 Task: Search one way flight ticket for 3 adults, 3 children in premium economy from New York/islip: Long Island Macarthur Airport to Raleigh: Raleigh-durham International Airport on 8-5-2023. Choice of flights is United. Price is upto 79000. Outbound departure time preference is 11:00.
Action: Mouse moved to (337, 274)
Screenshot: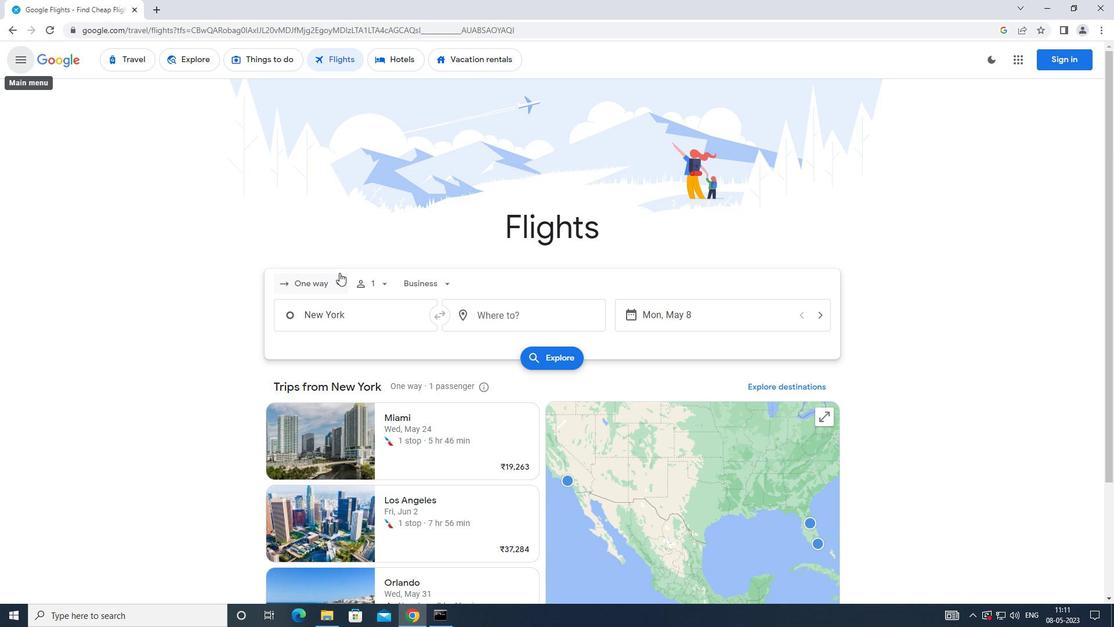 
Action: Mouse pressed left at (337, 274)
Screenshot: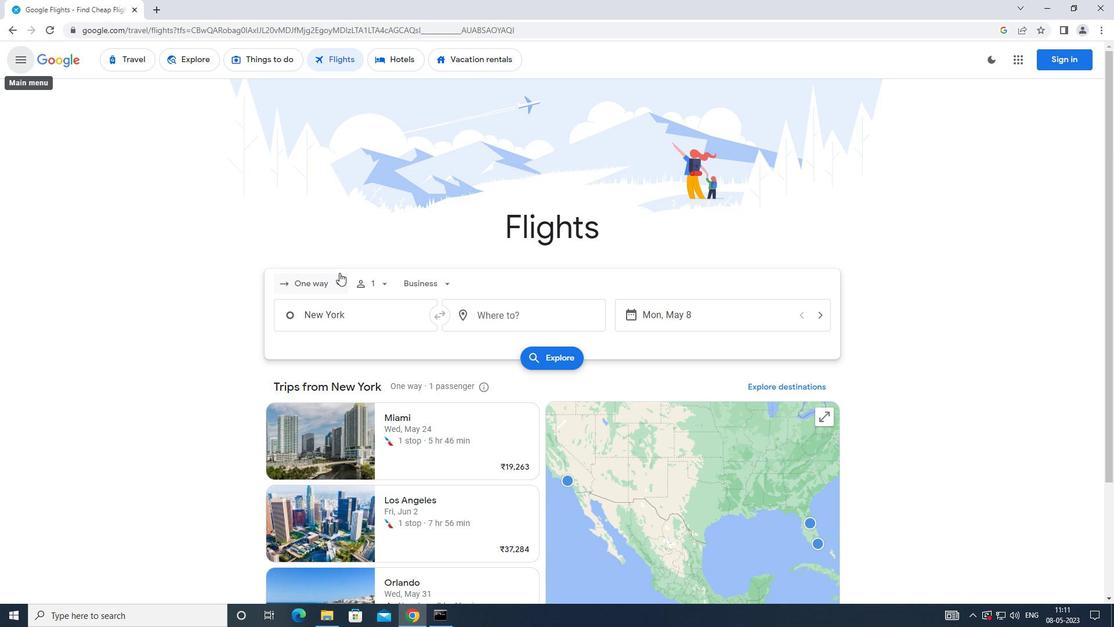 
Action: Mouse moved to (337, 336)
Screenshot: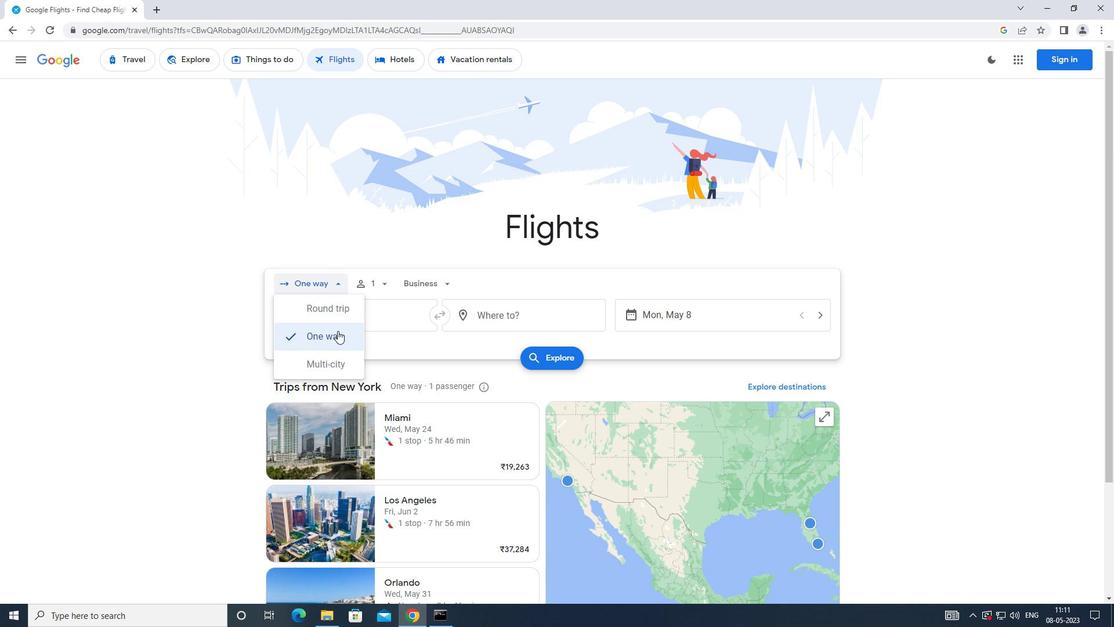 
Action: Mouse pressed left at (337, 336)
Screenshot: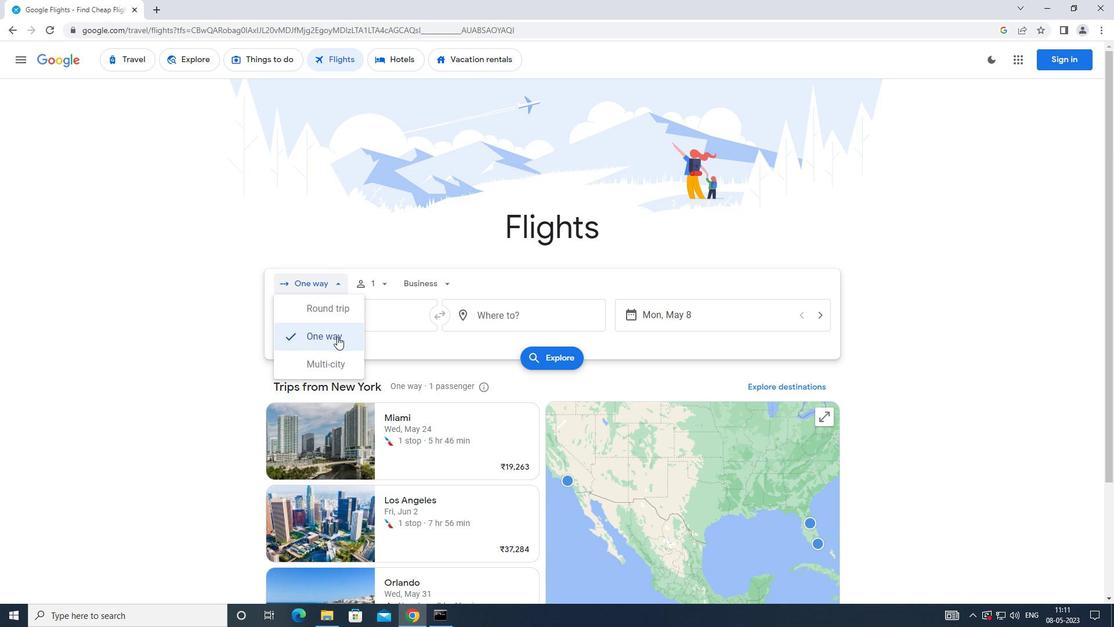 
Action: Mouse moved to (387, 279)
Screenshot: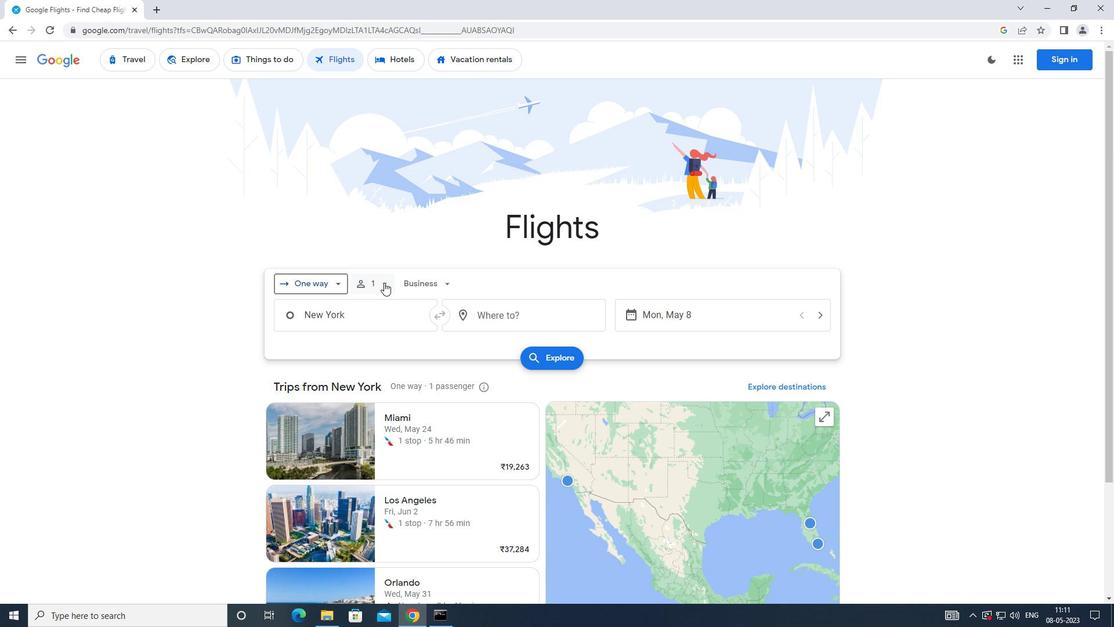 
Action: Mouse pressed left at (387, 279)
Screenshot: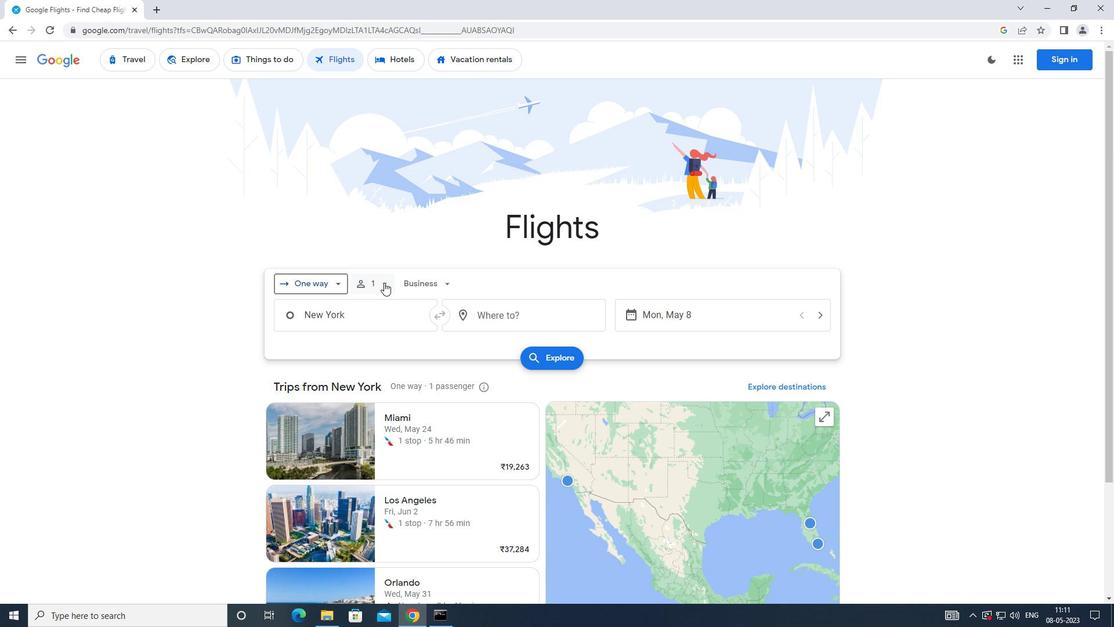 
Action: Mouse moved to (469, 317)
Screenshot: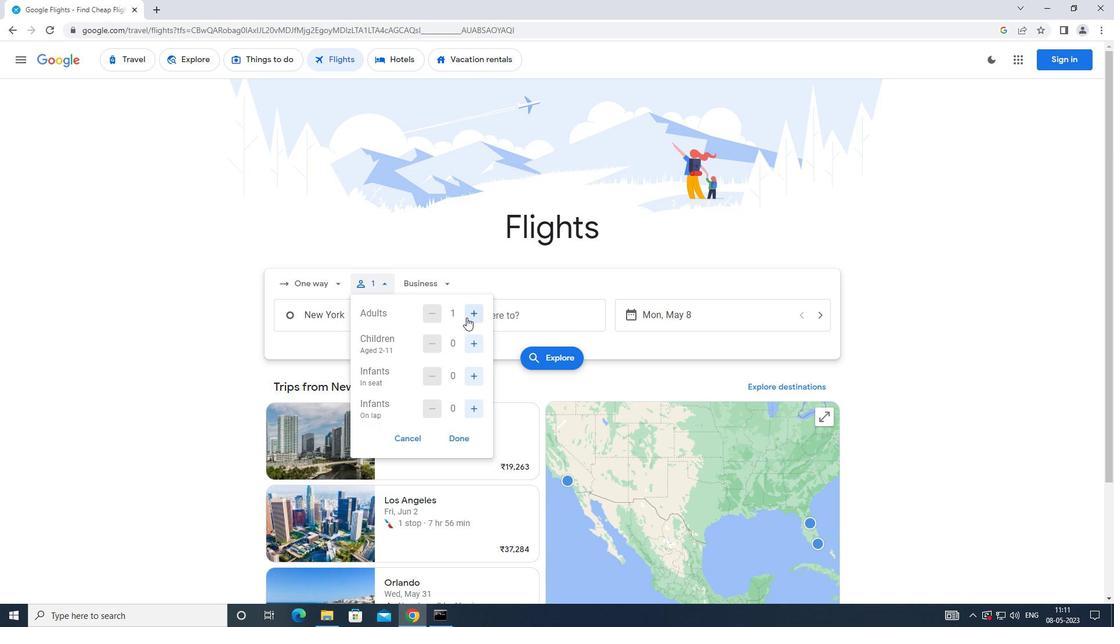 
Action: Mouse pressed left at (469, 317)
Screenshot: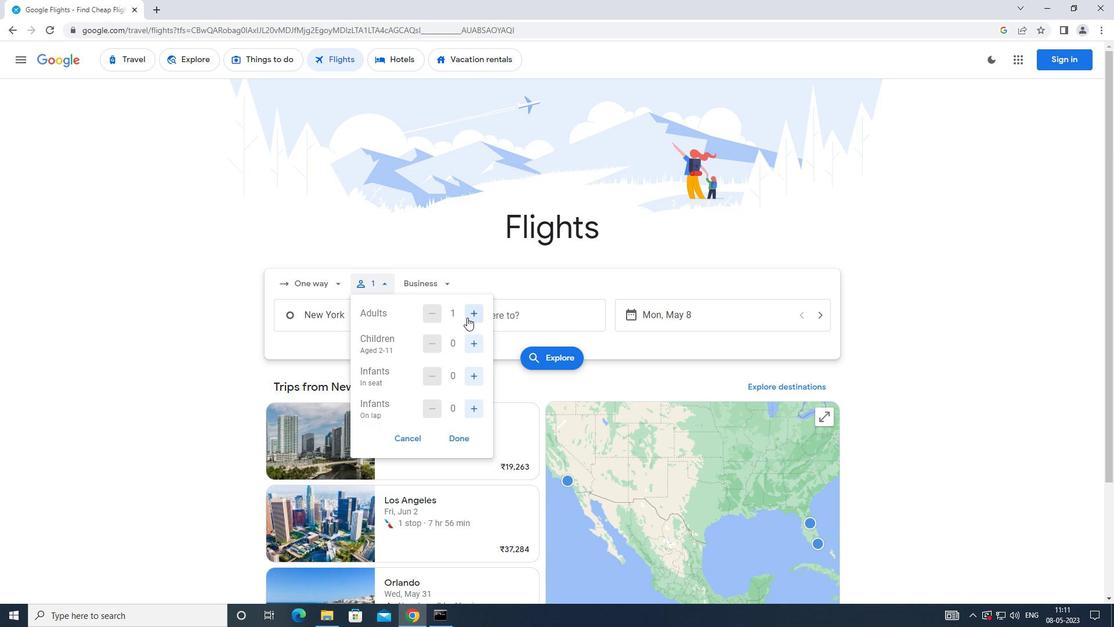
Action: Mouse moved to (469, 317)
Screenshot: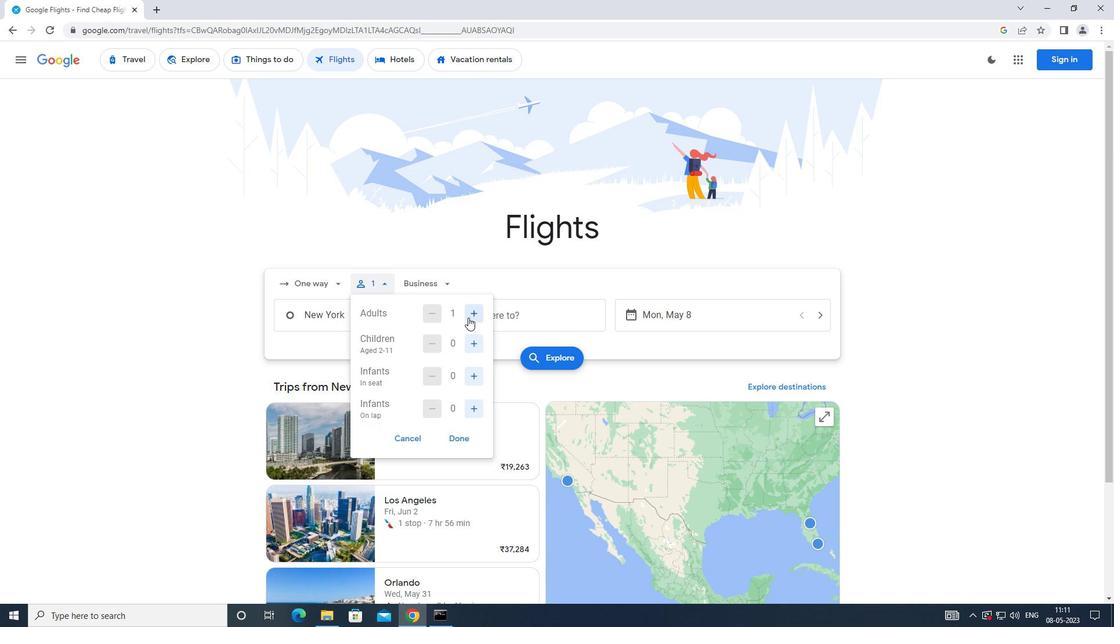 
Action: Mouse pressed left at (469, 317)
Screenshot: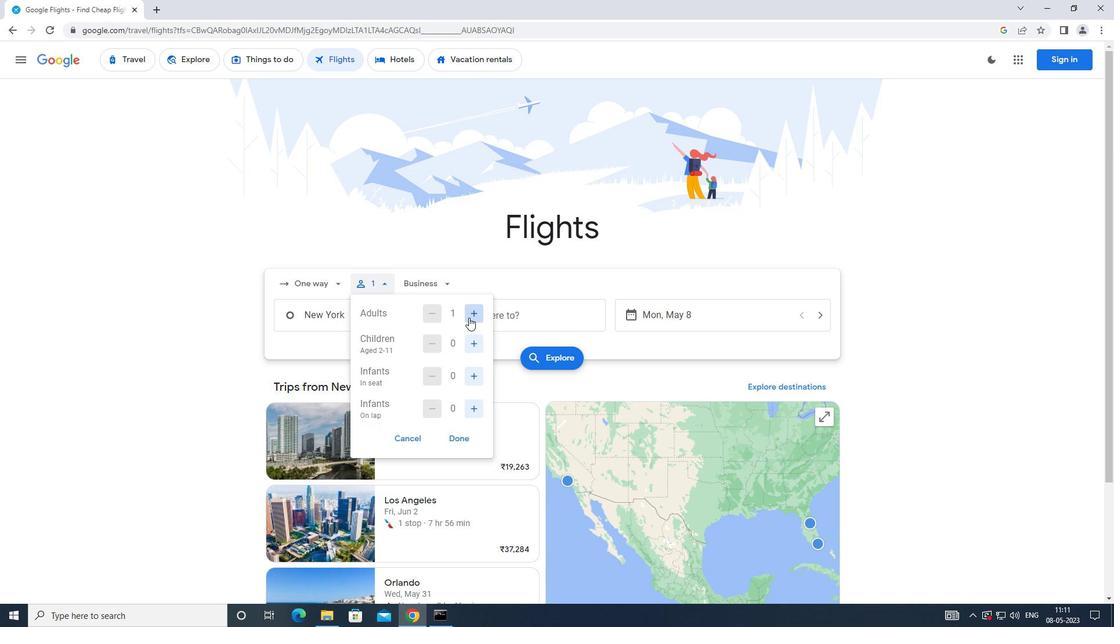 
Action: Mouse moved to (473, 337)
Screenshot: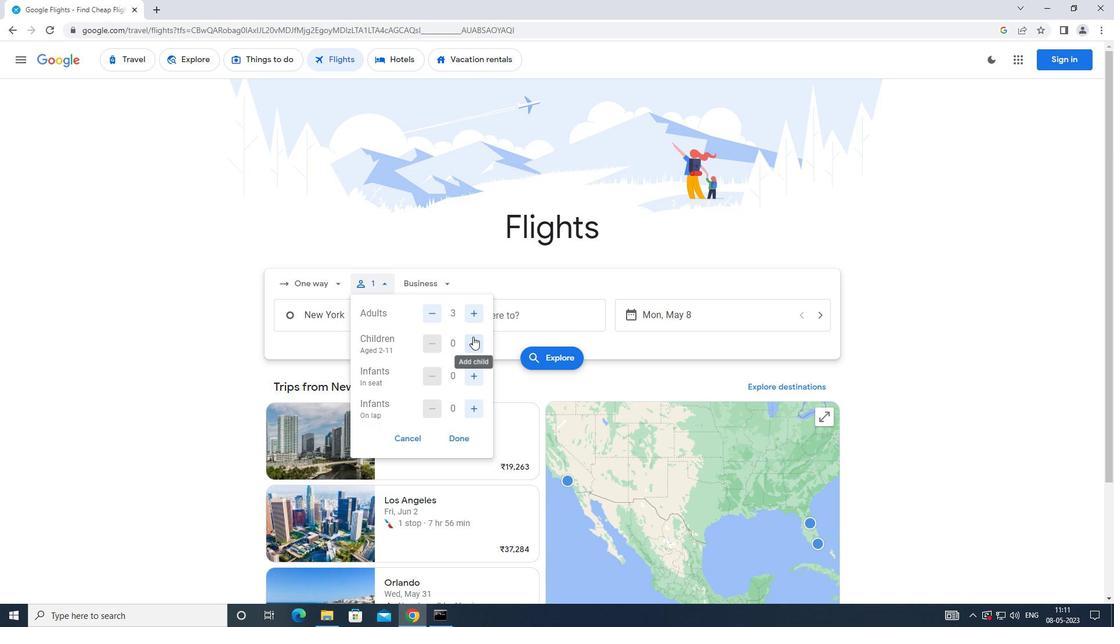 
Action: Mouse pressed left at (473, 337)
Screenshot: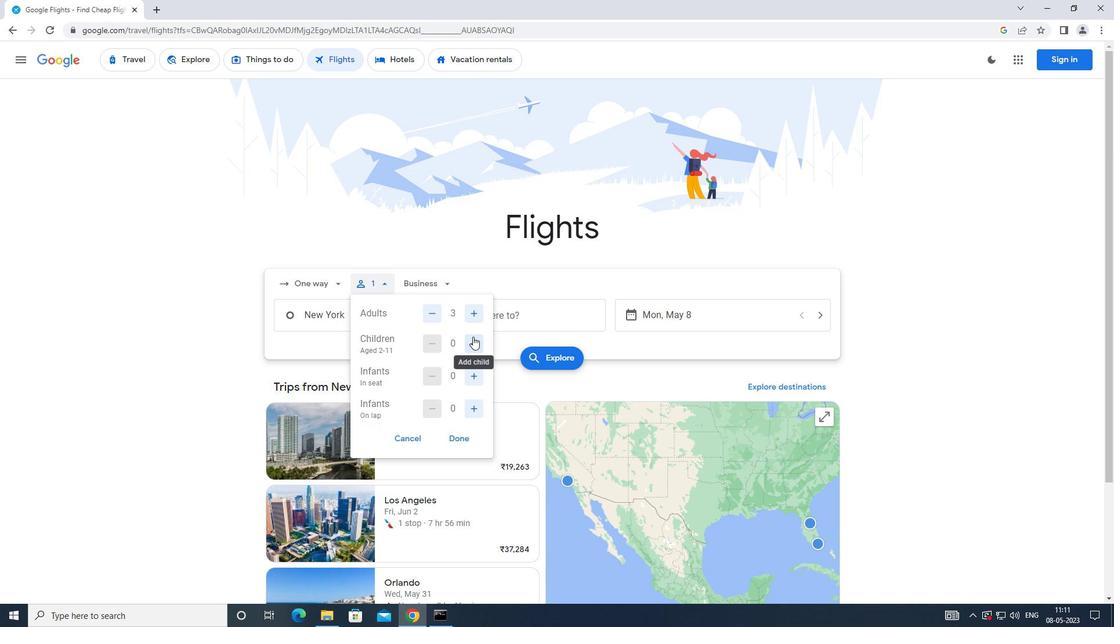 
Action: Mouse moved to (474, 337)
Screenshot: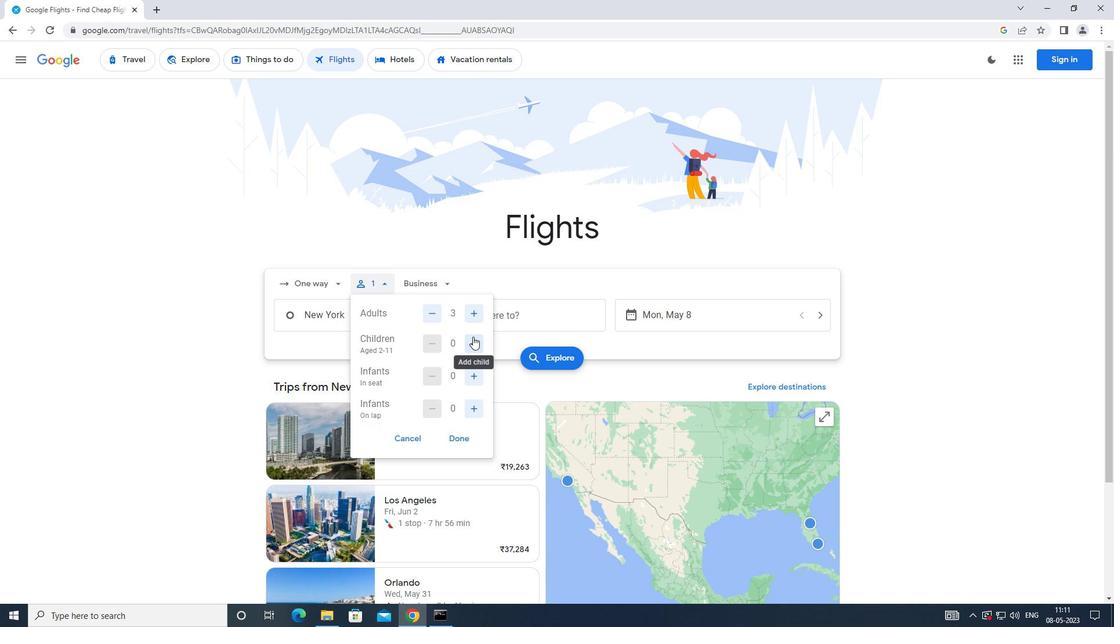 
Action: Mouse pressed left at (474, 337)
Screenshot: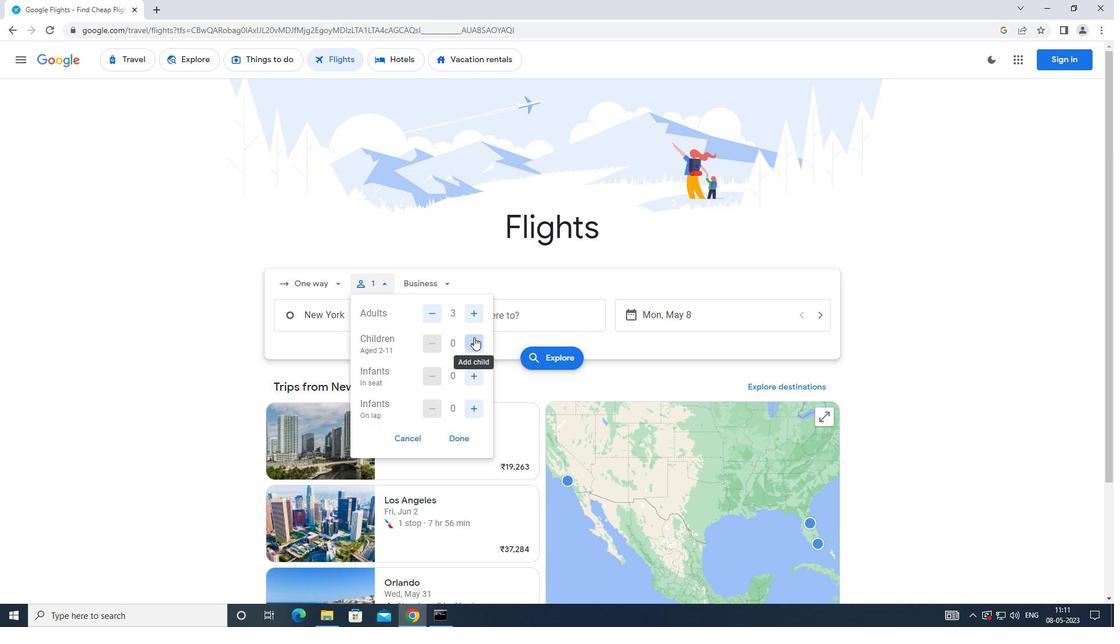 
Action: Mouse pressed left at (474, 337)
Screenshot: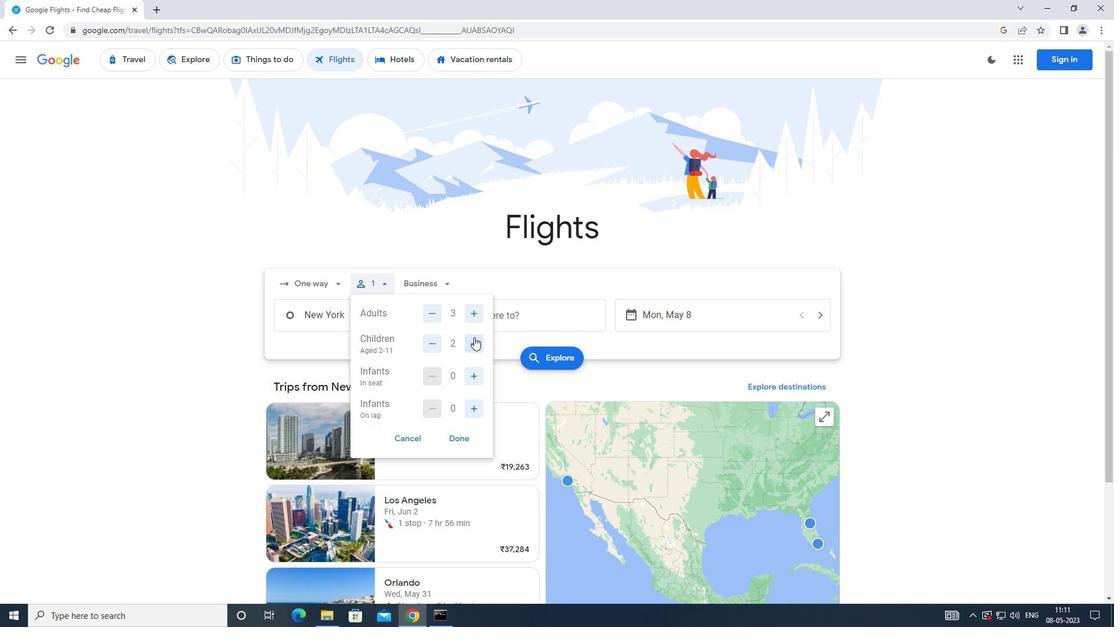
Action: Mouse moved to (457, 435)
Screenshot: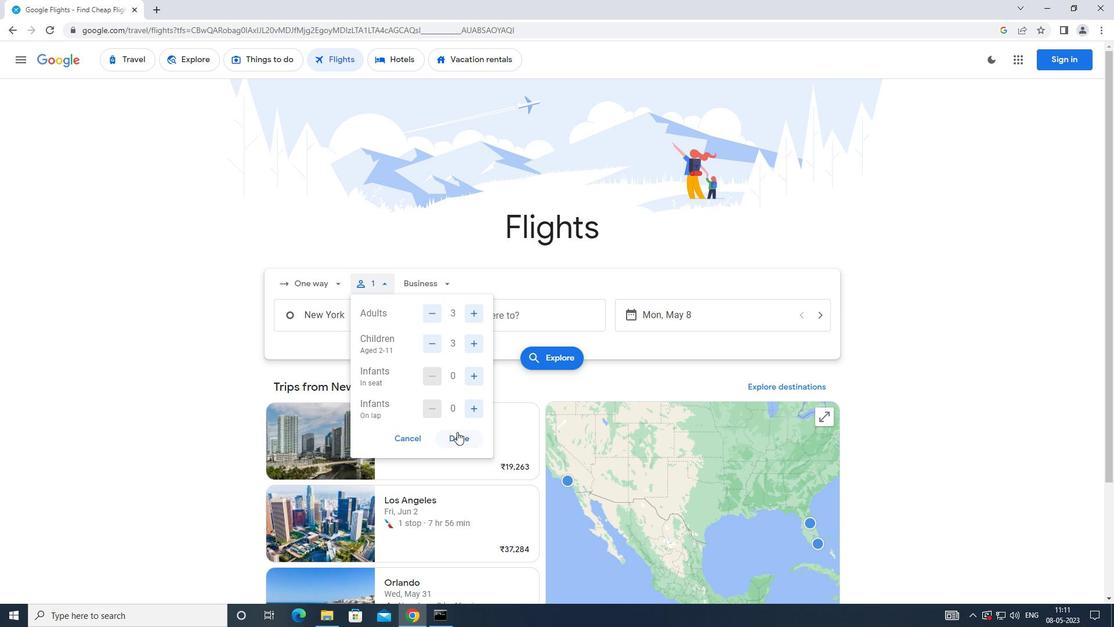 
Action: Mouse pressed left at (457, 435)
Screenshot: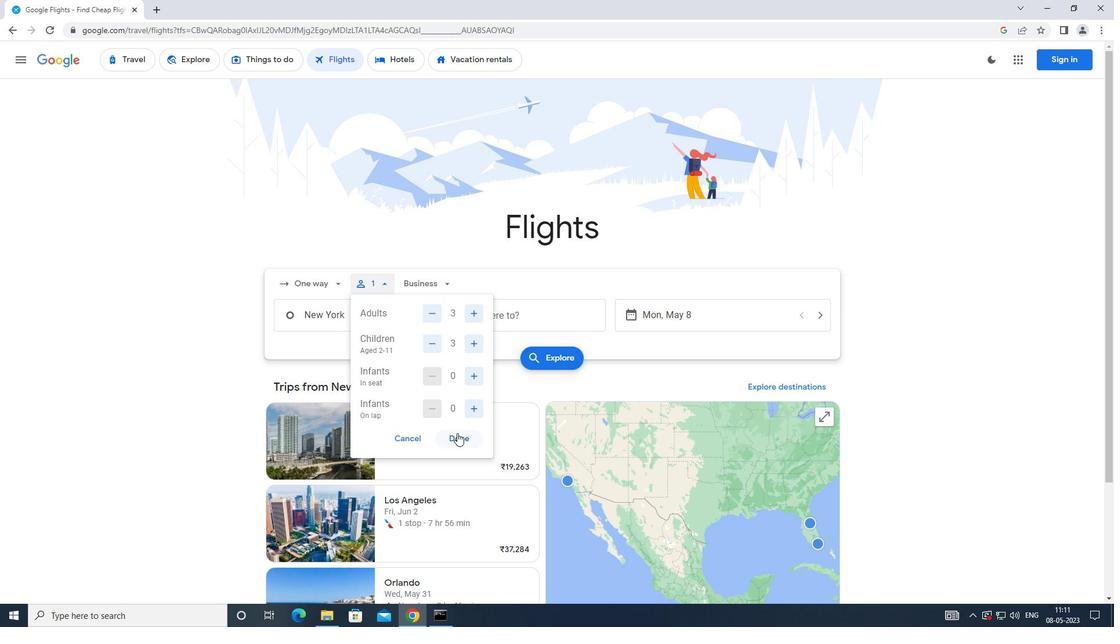 
Action: Mouse moved to (421, 286)
Screenshot: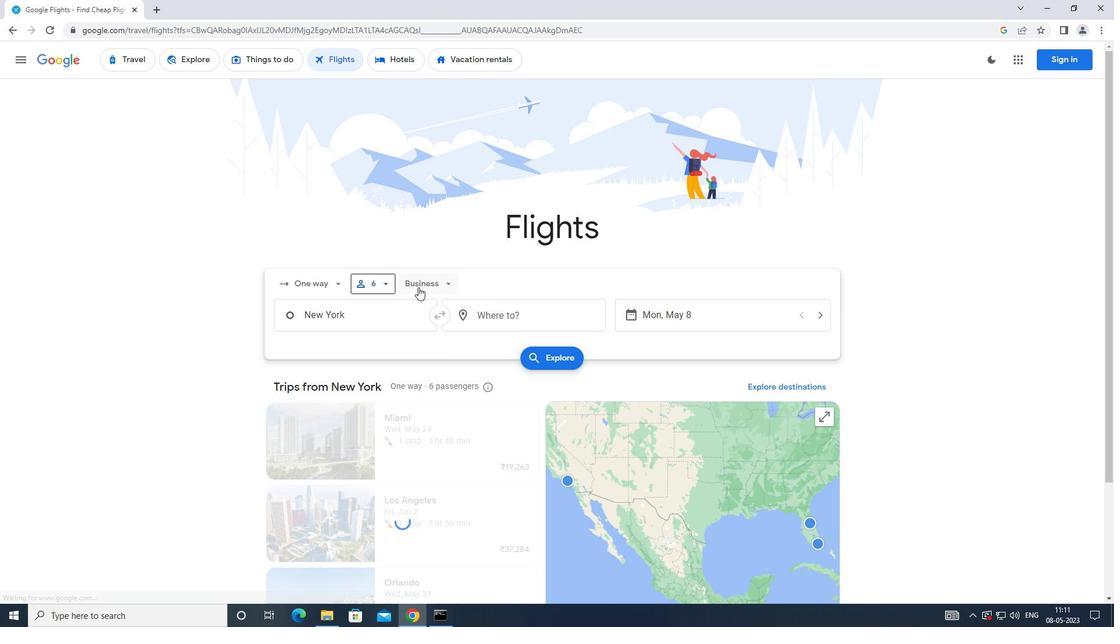 
Action: Mouse pressed left at (421, 286)
Screenshot: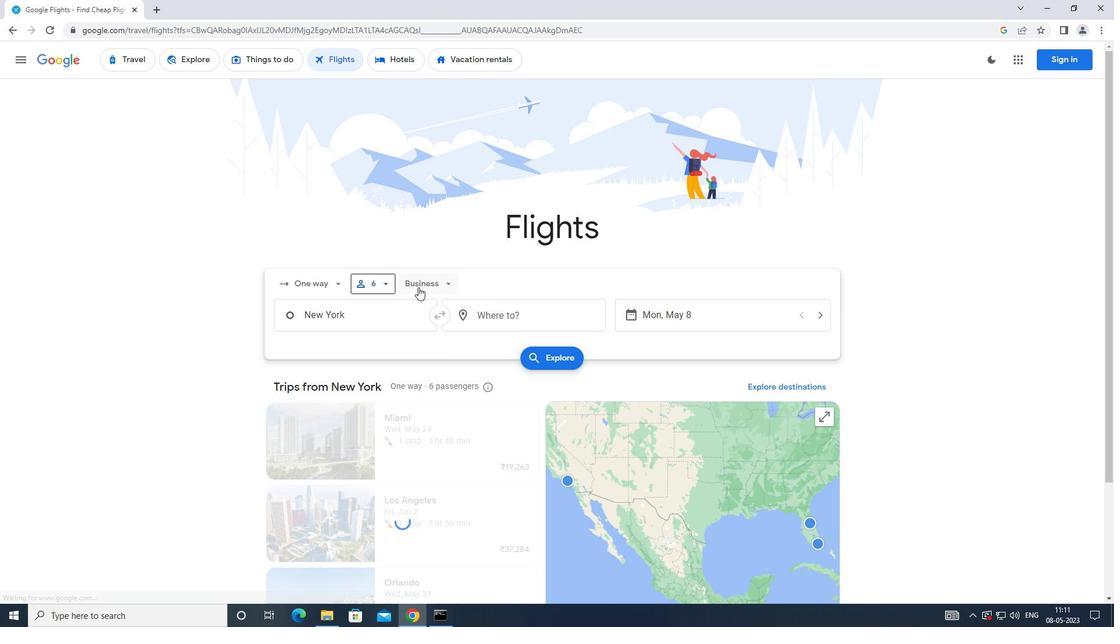 
Action: Mouse moved to (441, 342)
Screenshot: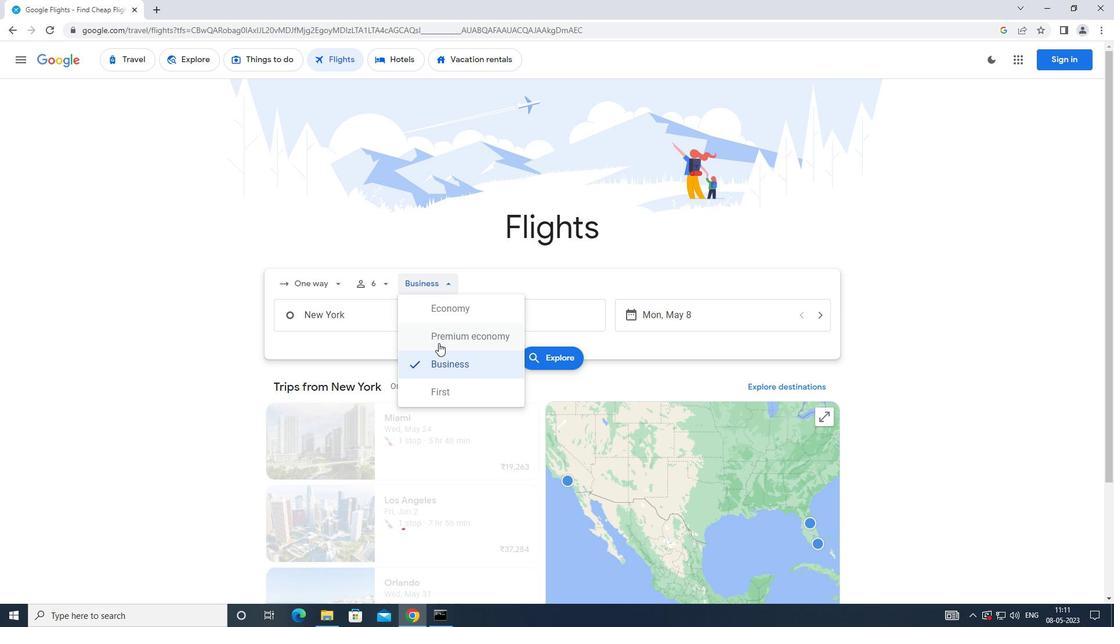 
Action: Mouse pressed left at (441, 342)
Screenshot: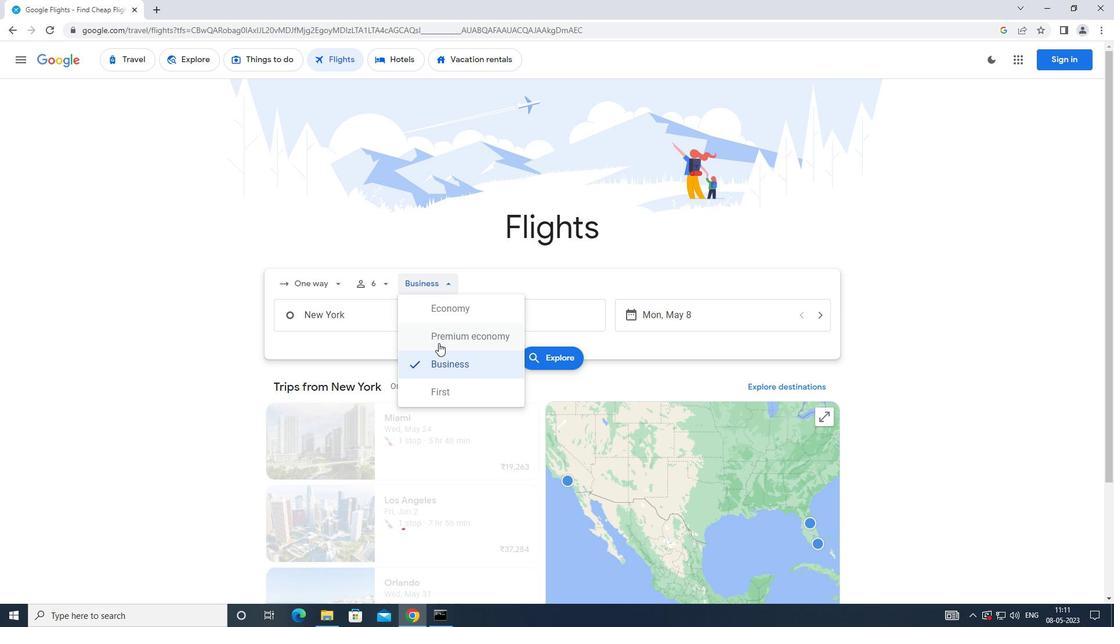 
Action: Mouse moved to (375, 314)
Screenshot: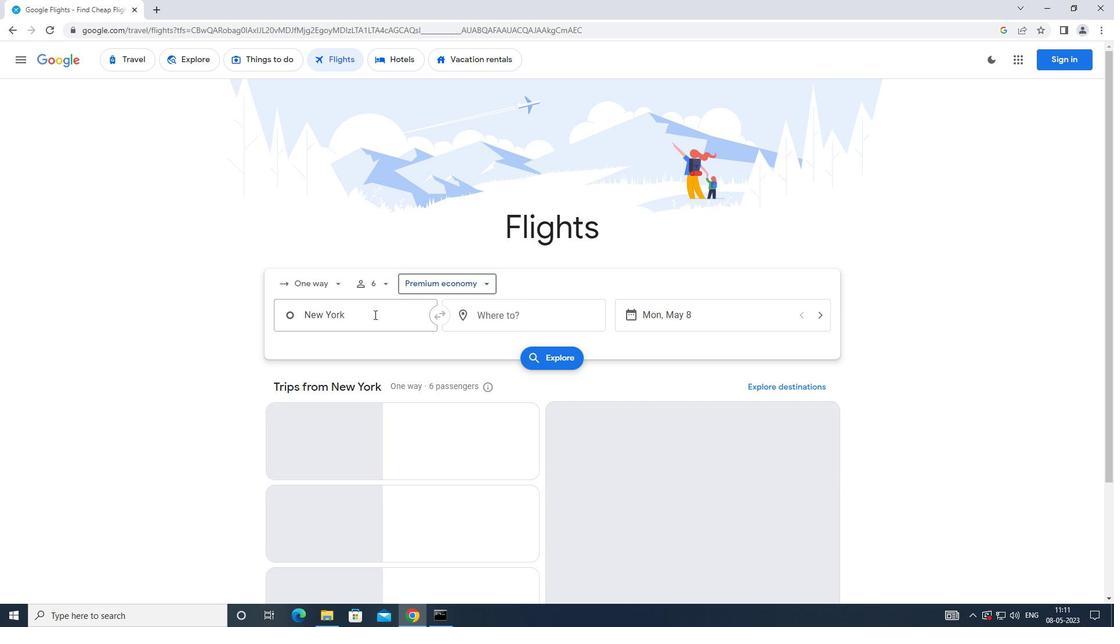 
Action: Mouse pressed left at (375, 314)
Screenshot: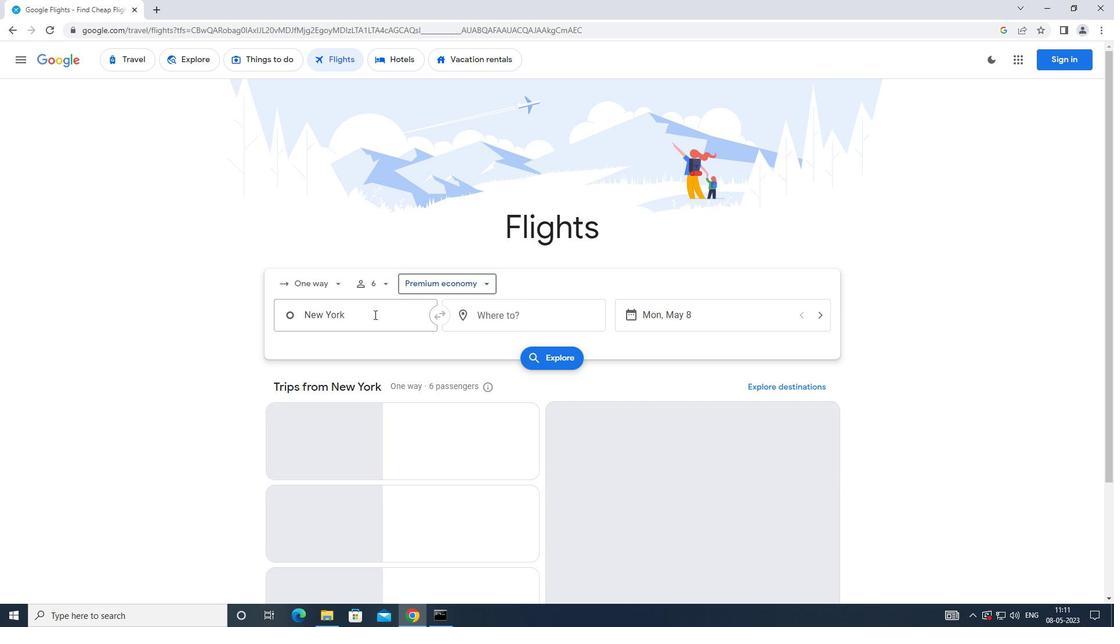 
Action: Mouse moved to (380, 311)
Screenshot: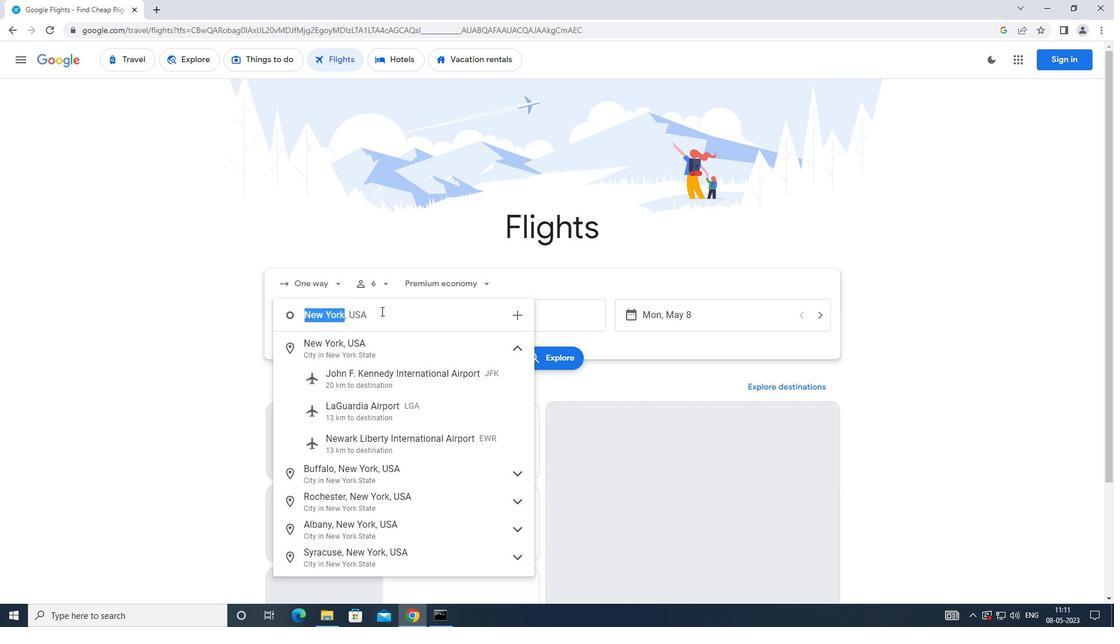 
Action: Key pressed <Key.caps_lock>l<Key.caps_lock>ong<Key.space><Key.caps_lock>i<Key.caps_lock>sland
Screenshot: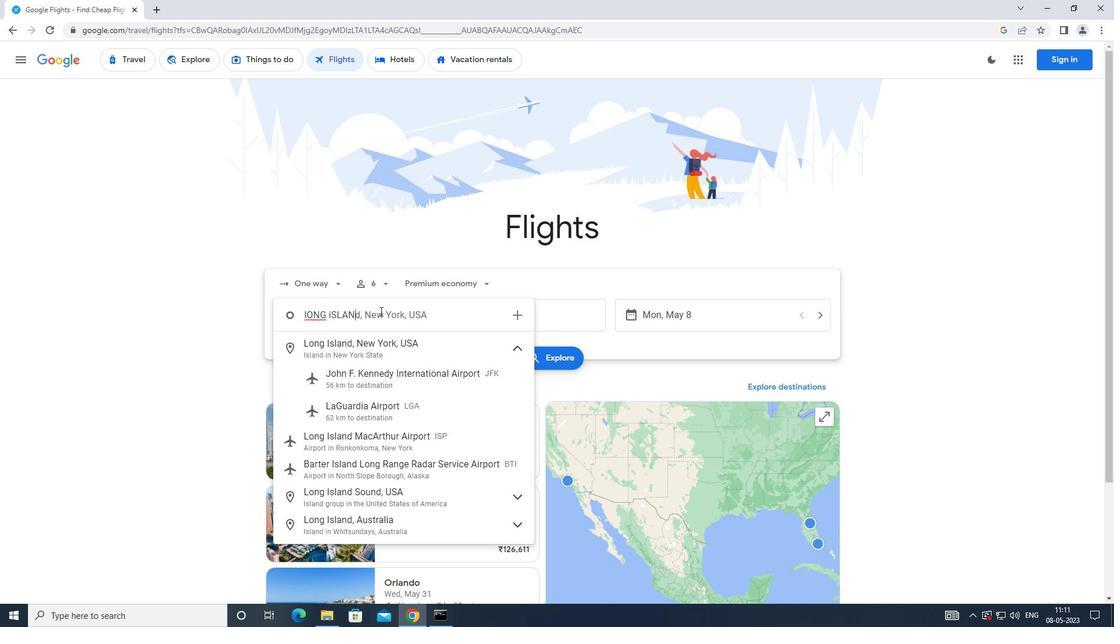 
Action: Mouse moved to (372, 346)
Screenshot: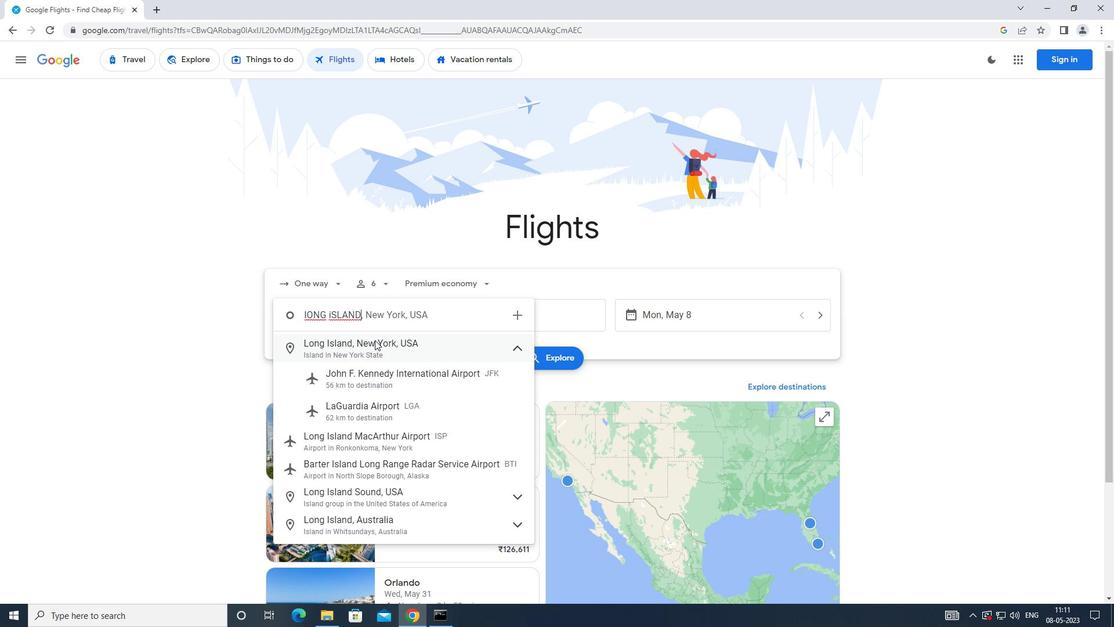 
Action: Mouse pressed left at (372, 346)
Screenshot: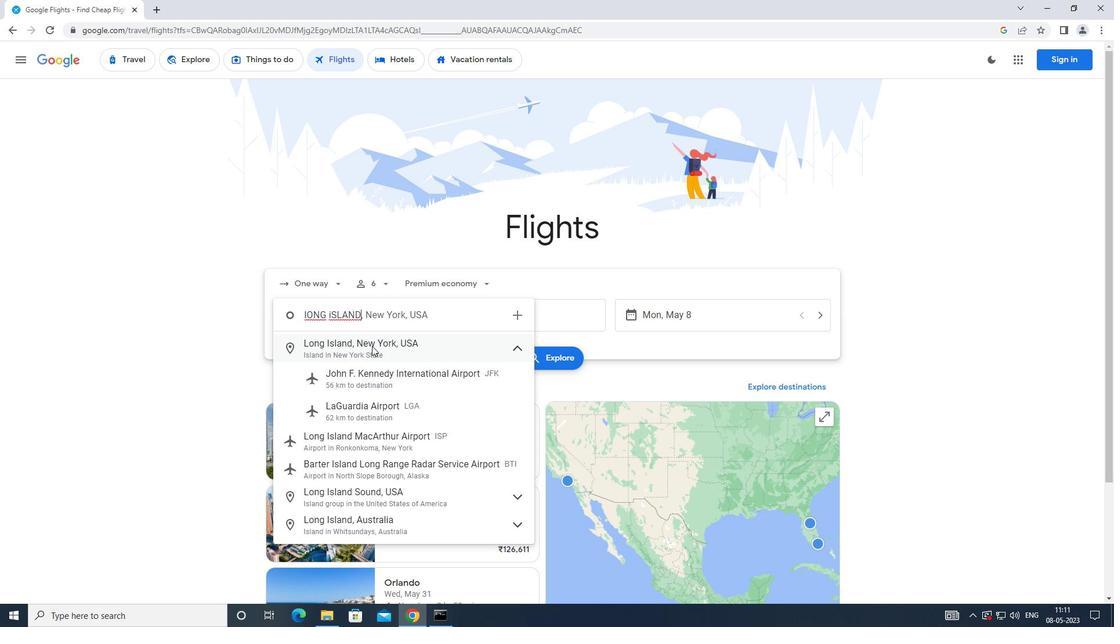 
Action: Mouse moved to (493, 322)
Screenshot: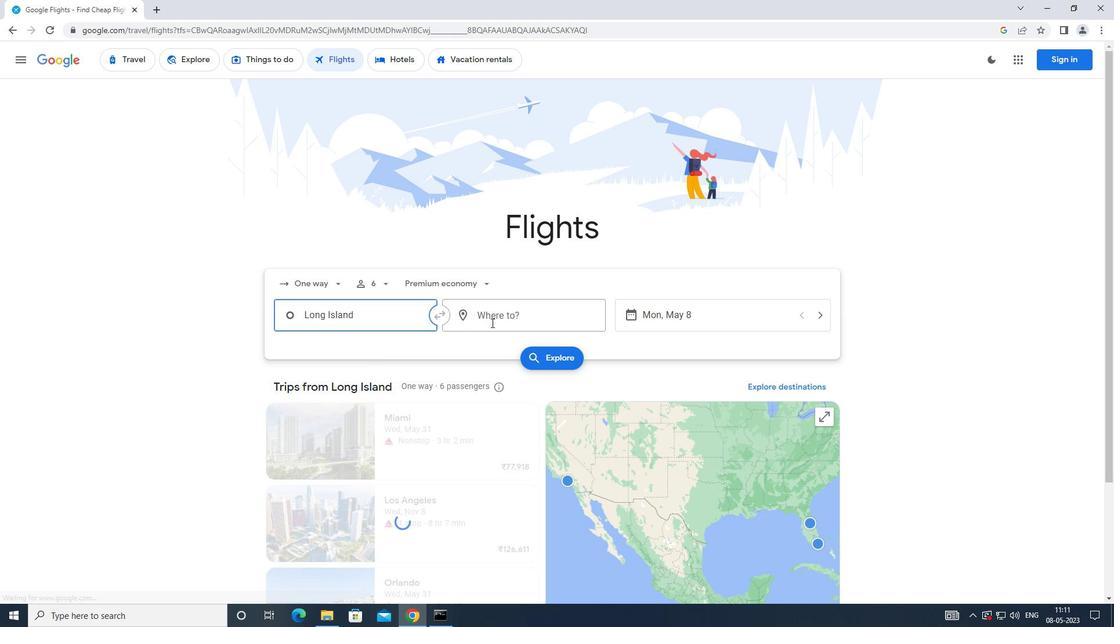
Action: Mouse pressed left at (493, 322)
Screenshot: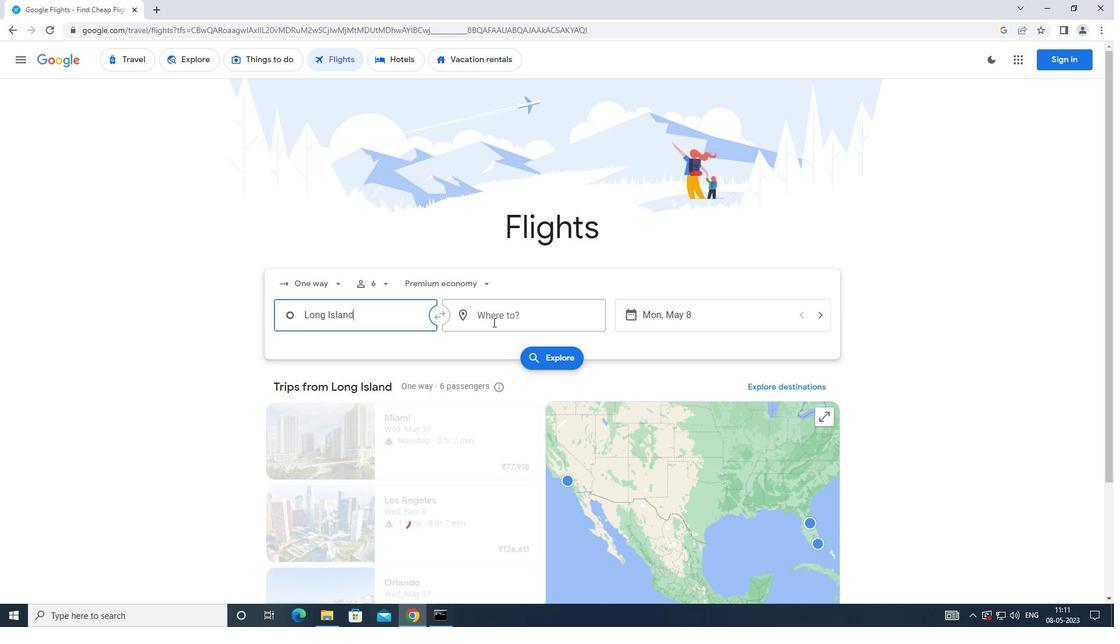 
Action: Key pressed <Key.caps_lock>r<Key.caps_lock>aleigh
Screenshot: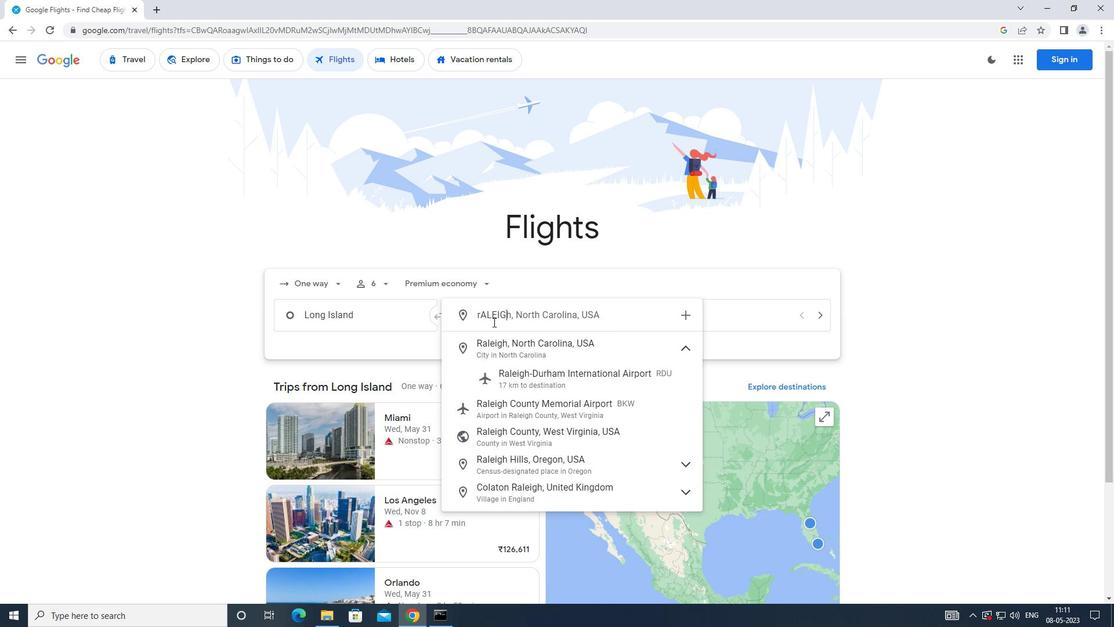
Action: Mouse moved to (516, 375)
Screenshot: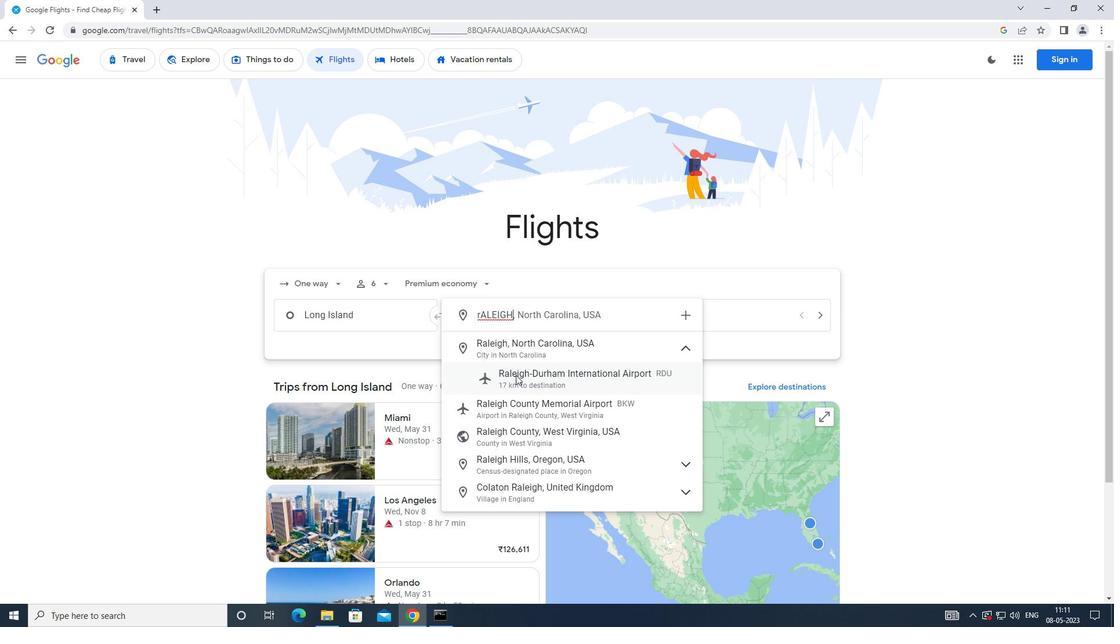 
Action: Mouse pressed left at (516, 375)
Screenshot: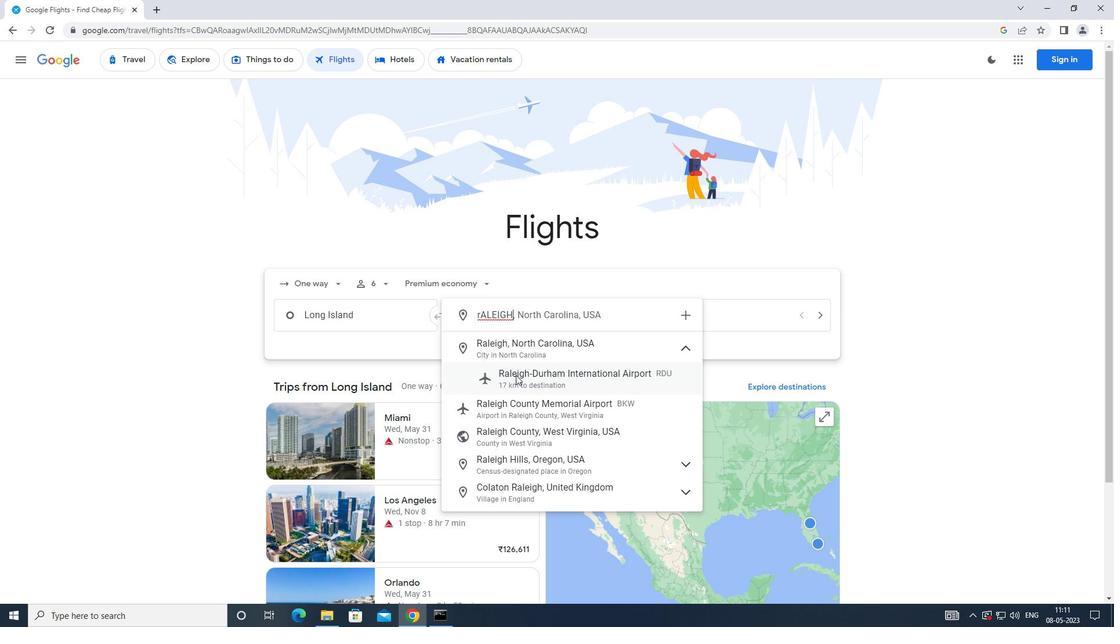 
Action: Mouse moved to (712, 322)
Screenshot: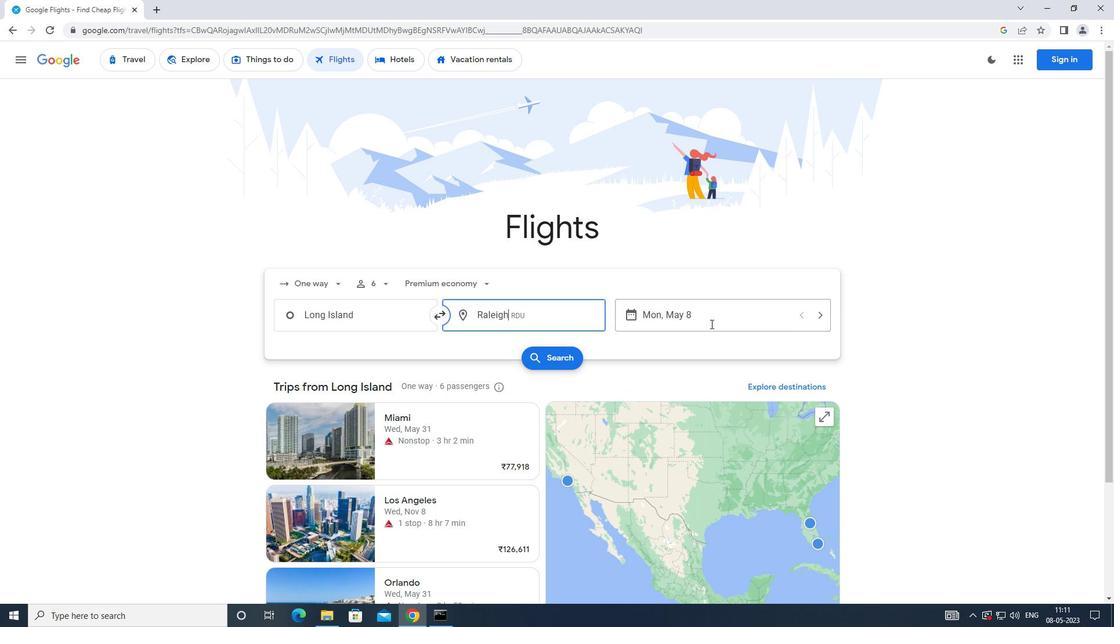 
Action: Mouse pressed left at (712, 322)
Screenshot: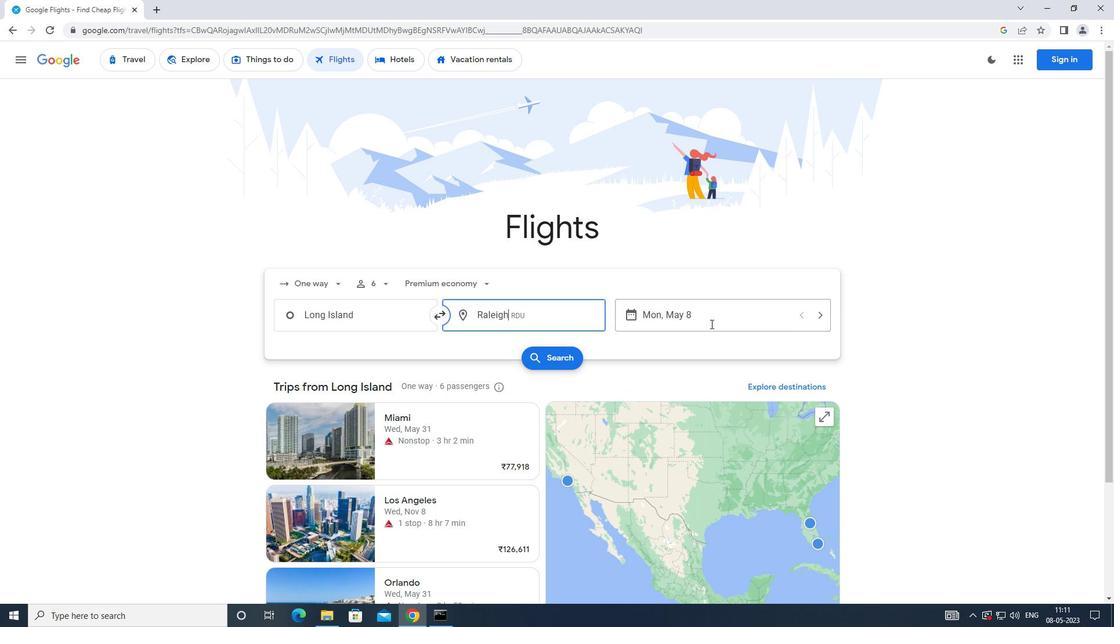 
Action: Mouse moved to (450, 419)
Screenshot: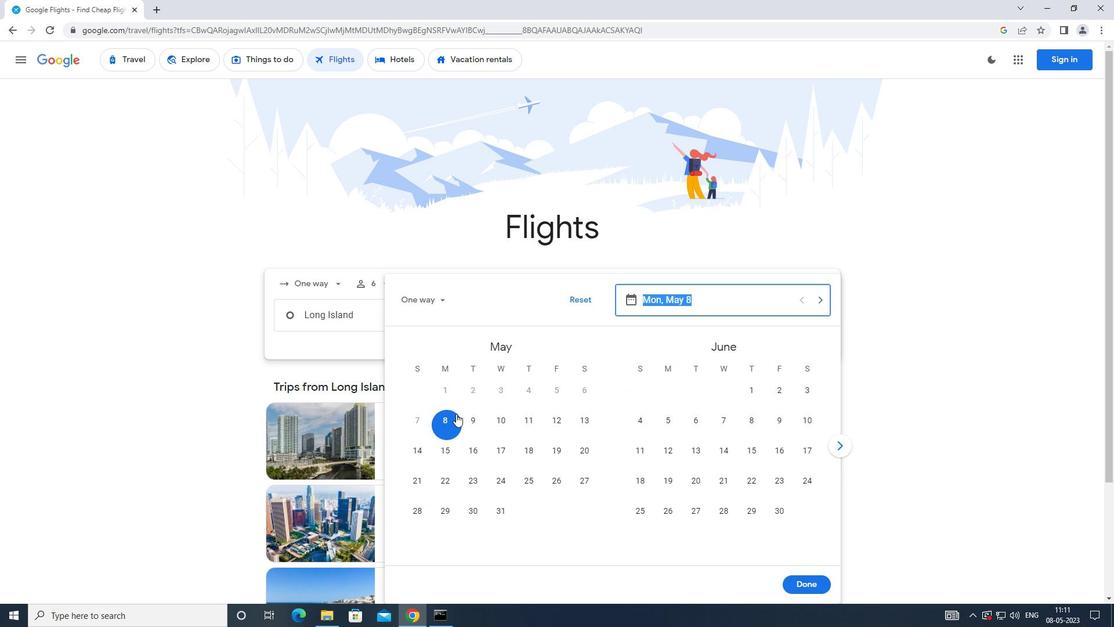 
Action: Mouse pressed left at (450, 419)
Screenshot: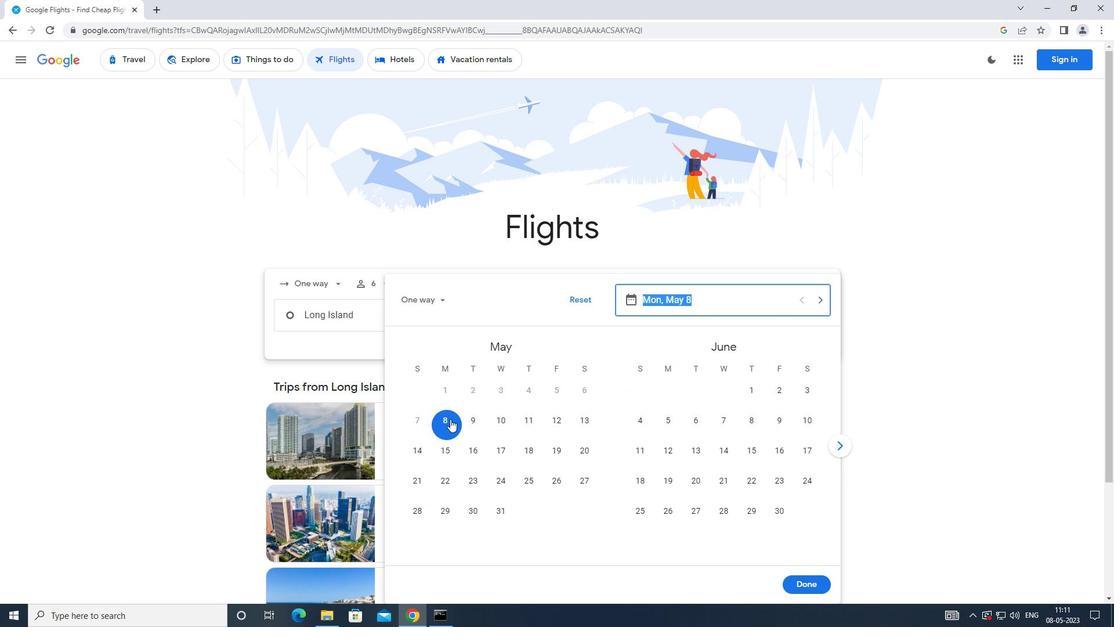 
Action: Mouse moved to (804, 589)
Screenshot: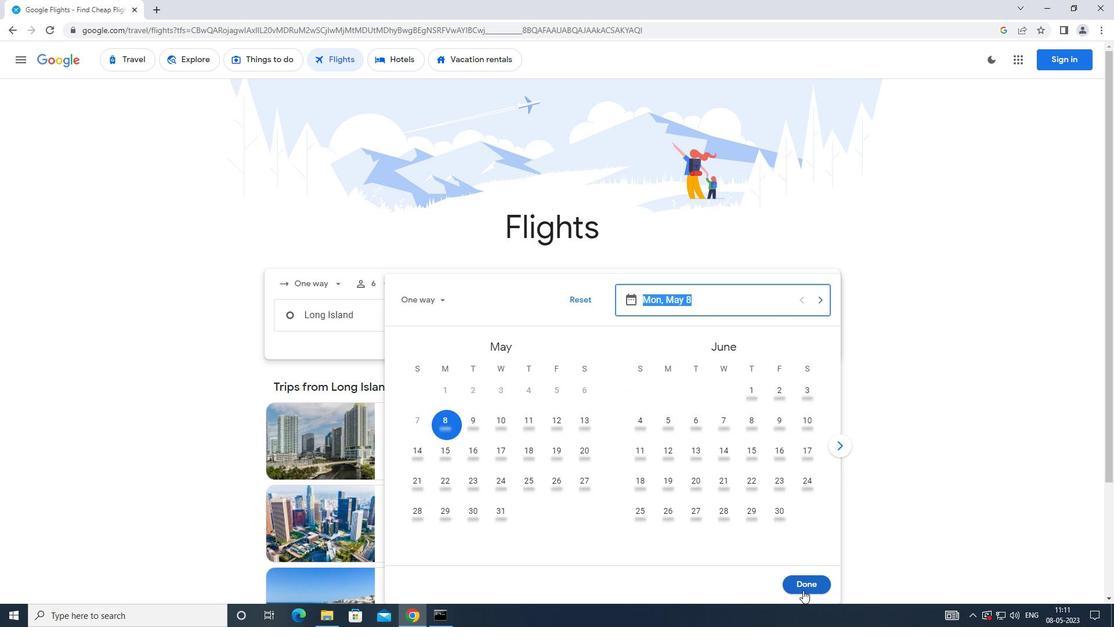 
Action: Mouse pressed left at (804, 589)
Screenshot: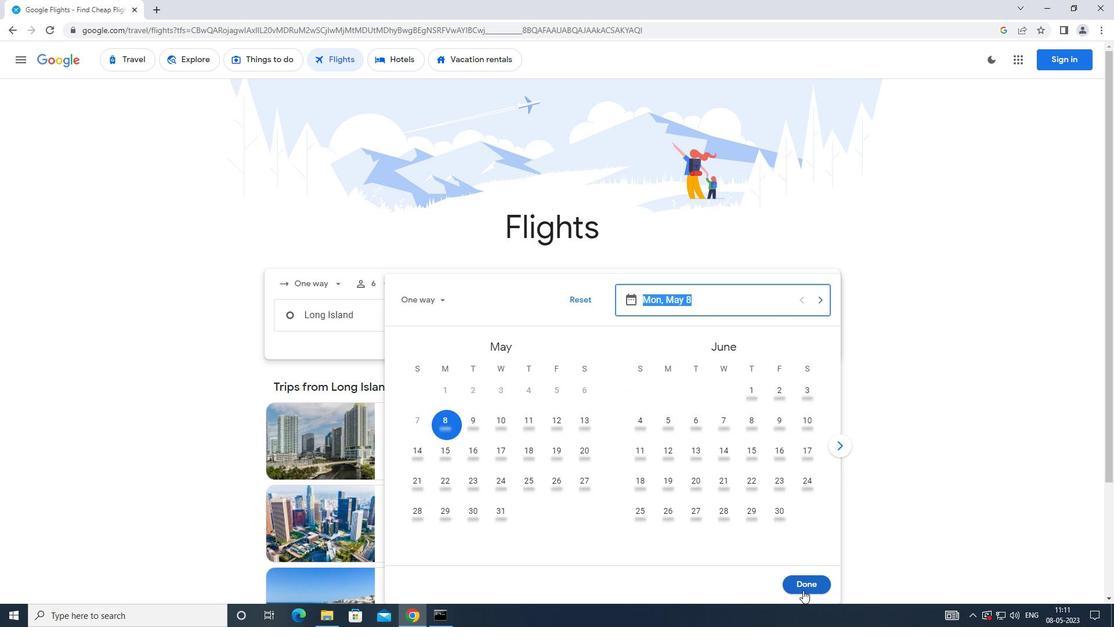 
Action: Mouse moved to (561, 368)
Screenshot: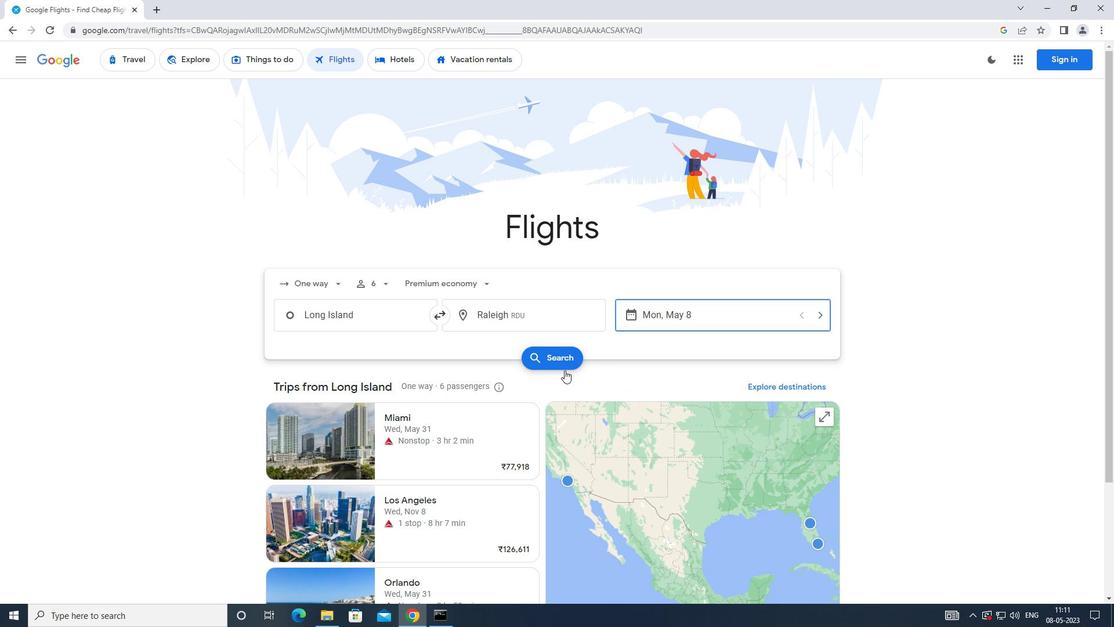 
Action: Mouse pressed left at (561, 368)
Screenshot: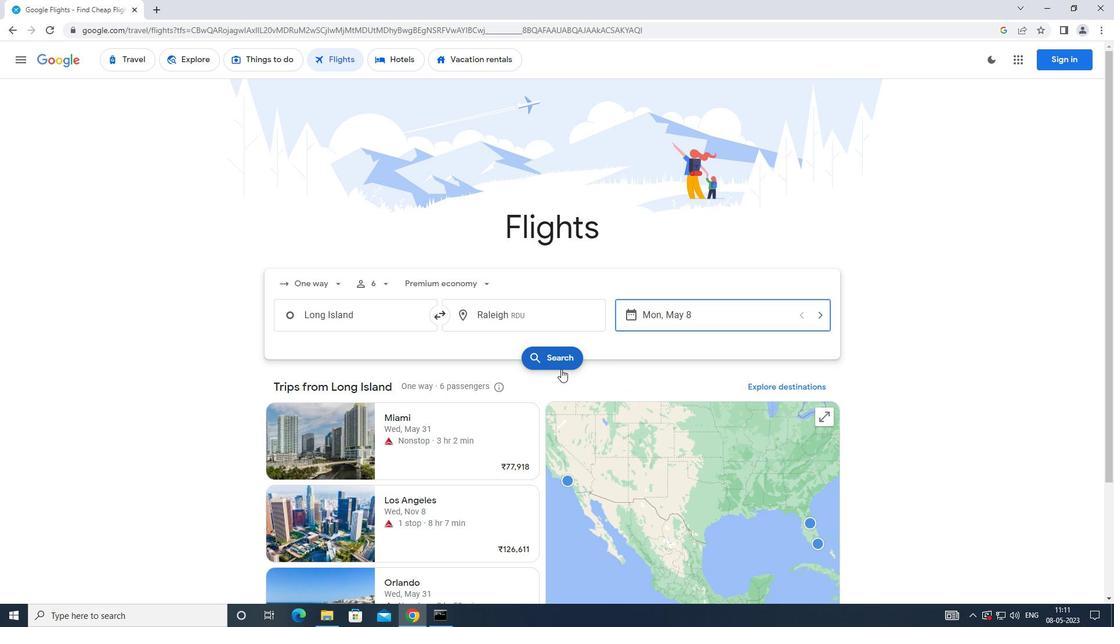 
Action: Mouse moved to (289, 167)
Screenshot: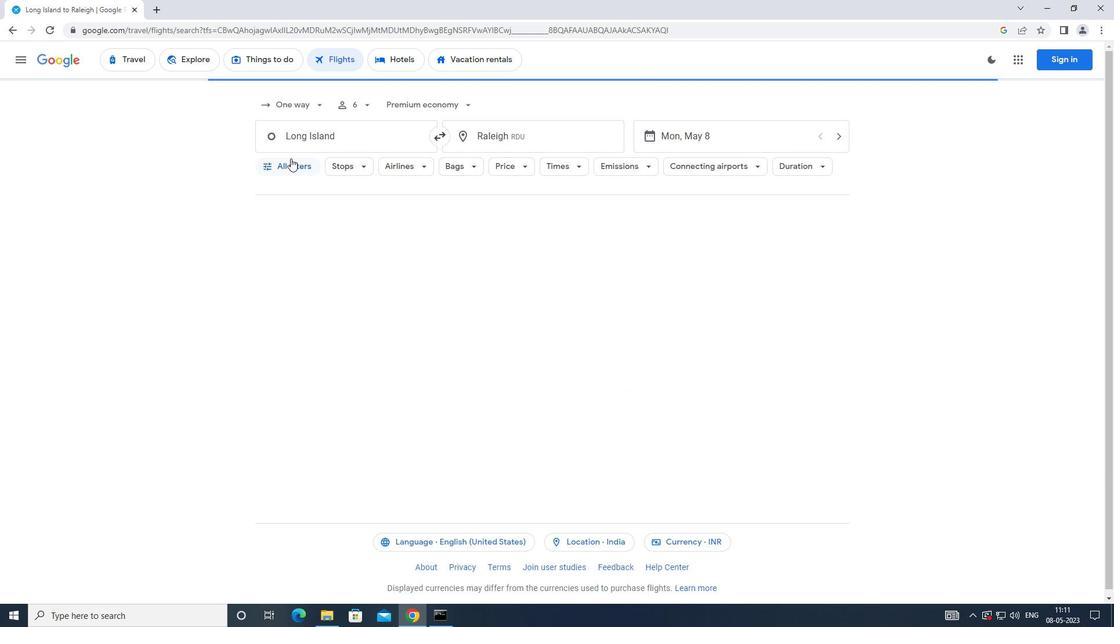 
Action: Mouse pressed left at (289, 167)
Screenshot: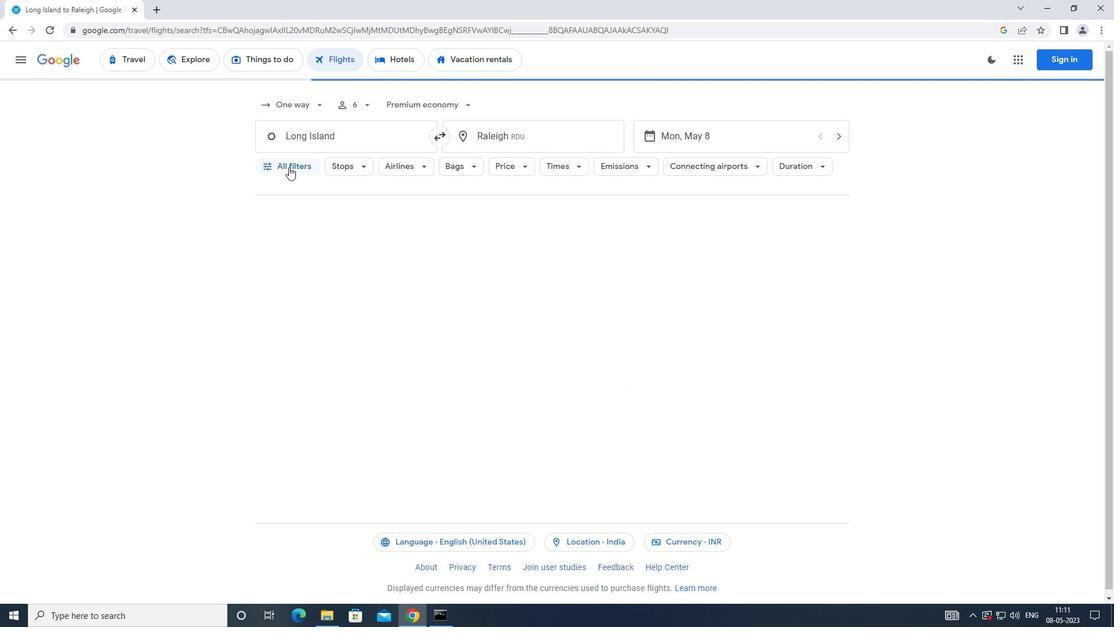 
Action: Mouse moved to (431, 415)
Screenshot: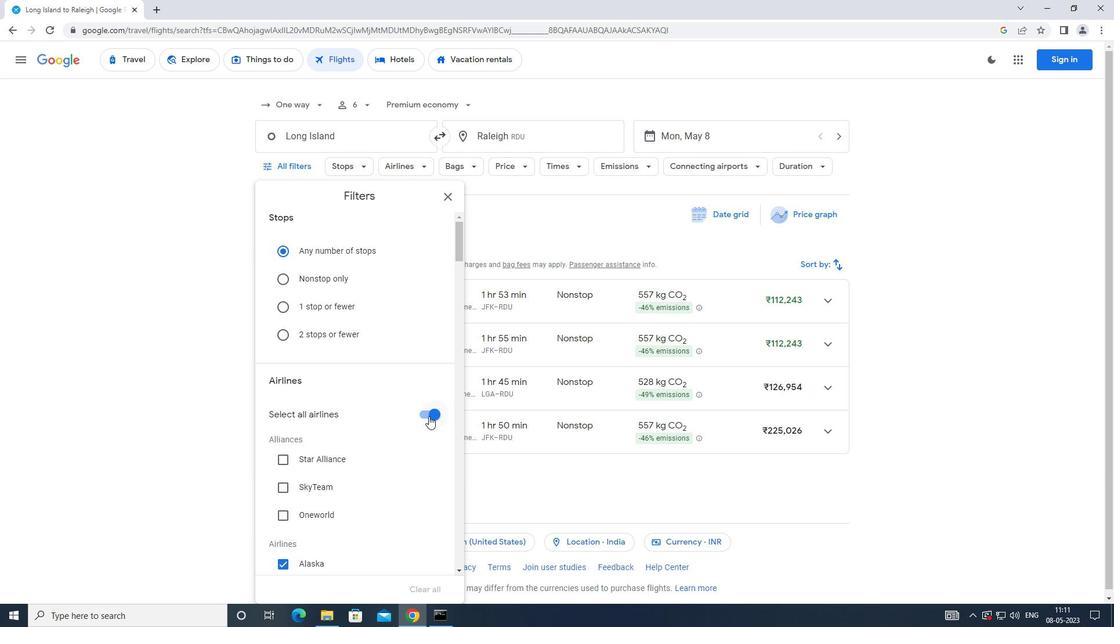 
Action: Mouse pressed left at (431, 415)
Screenshot: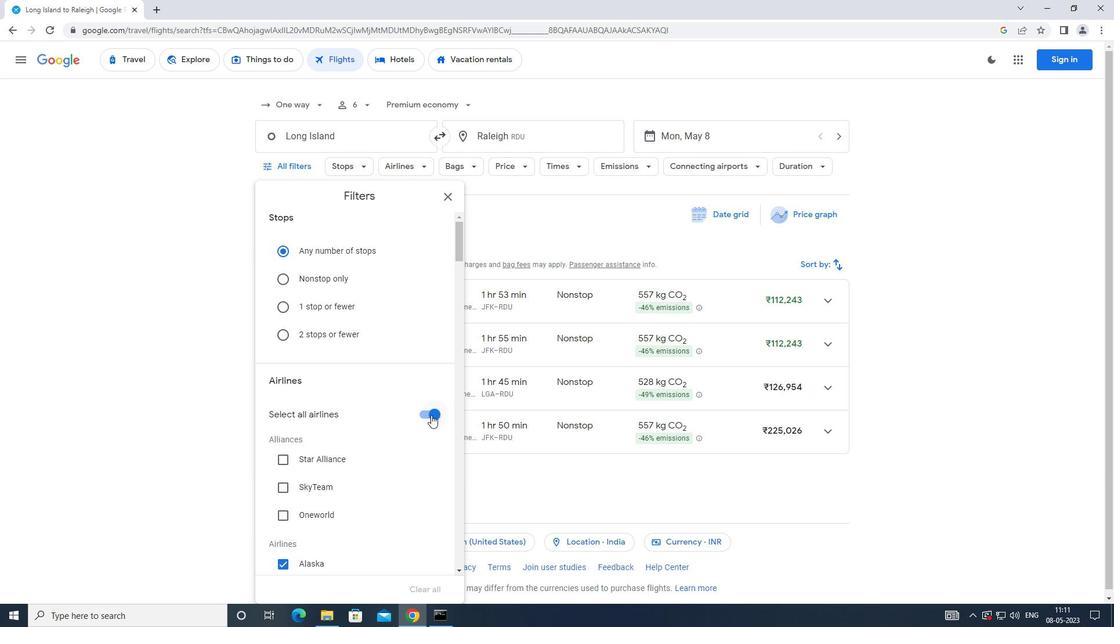 
Action: Mouse moved to (416, 420)
Screenshot: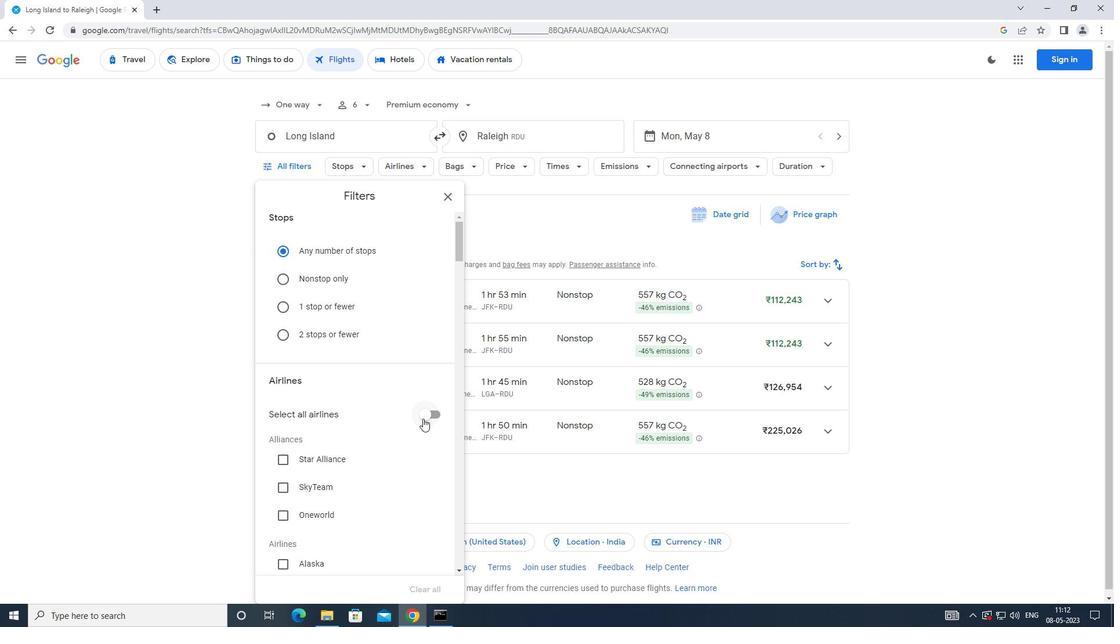 
Action: Mouse scrolled (416, 420) with delta (0, 0)
Screenshot: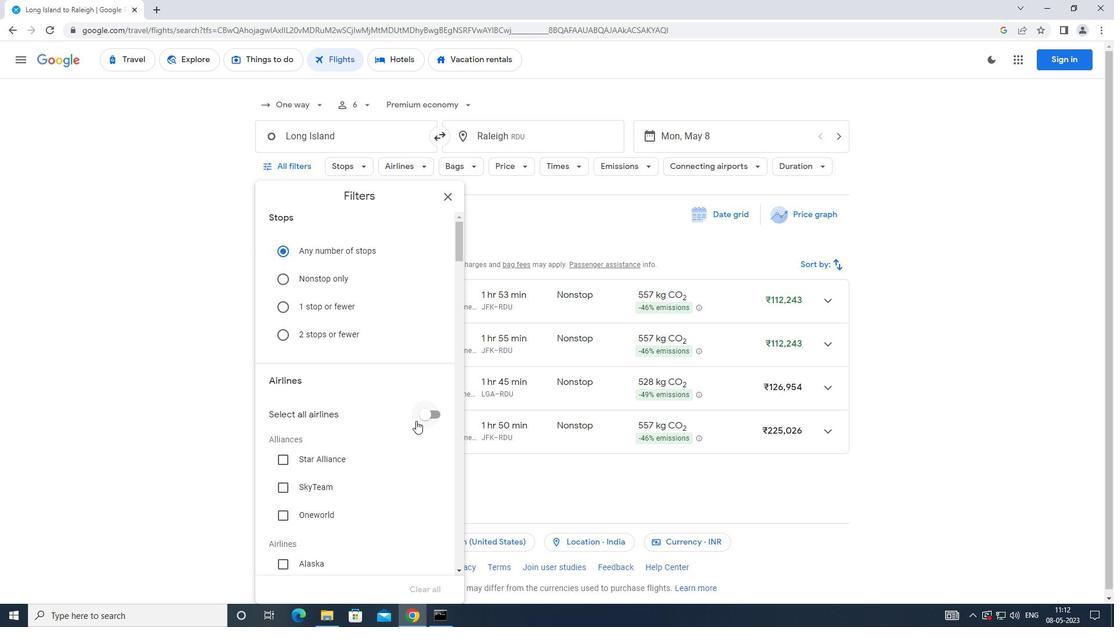 
Action: Mouse scrolled (416, 420) with delta (0, 0)
Screenshot: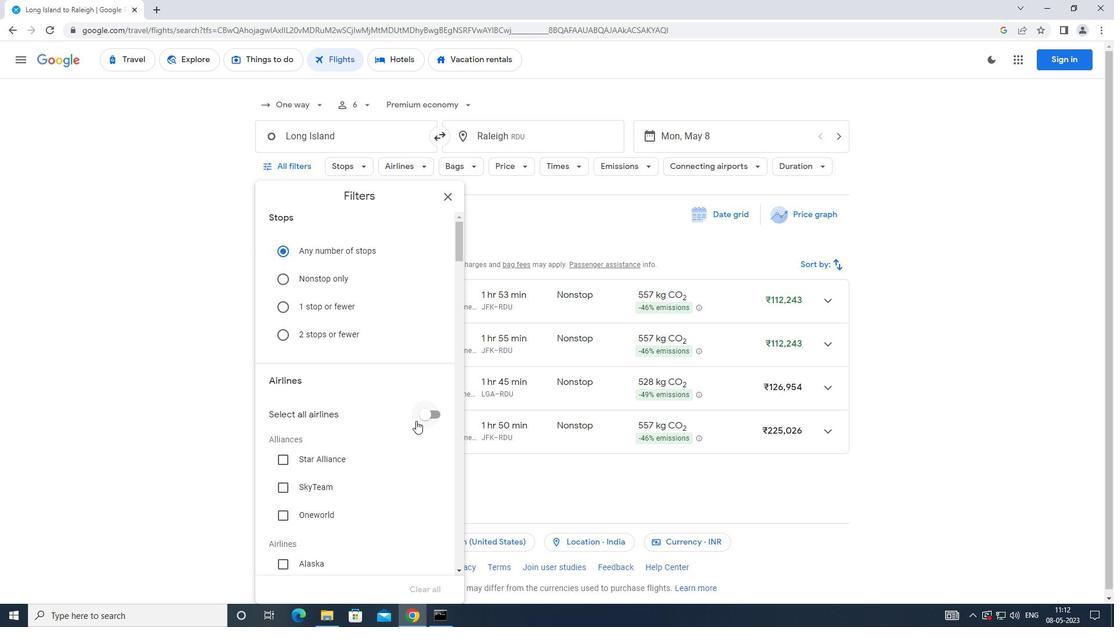 
Action: Mouse scrolled (416, 420) with delta (0, 0)
Screenshot: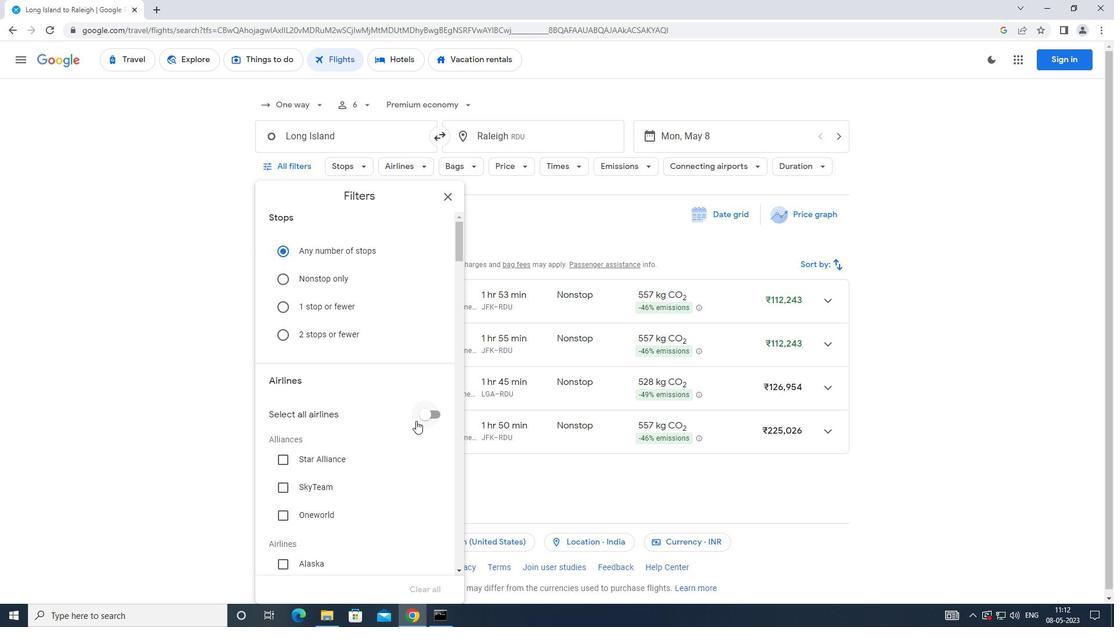 
Action: Mouse moved to (415, 420)
Screenshot: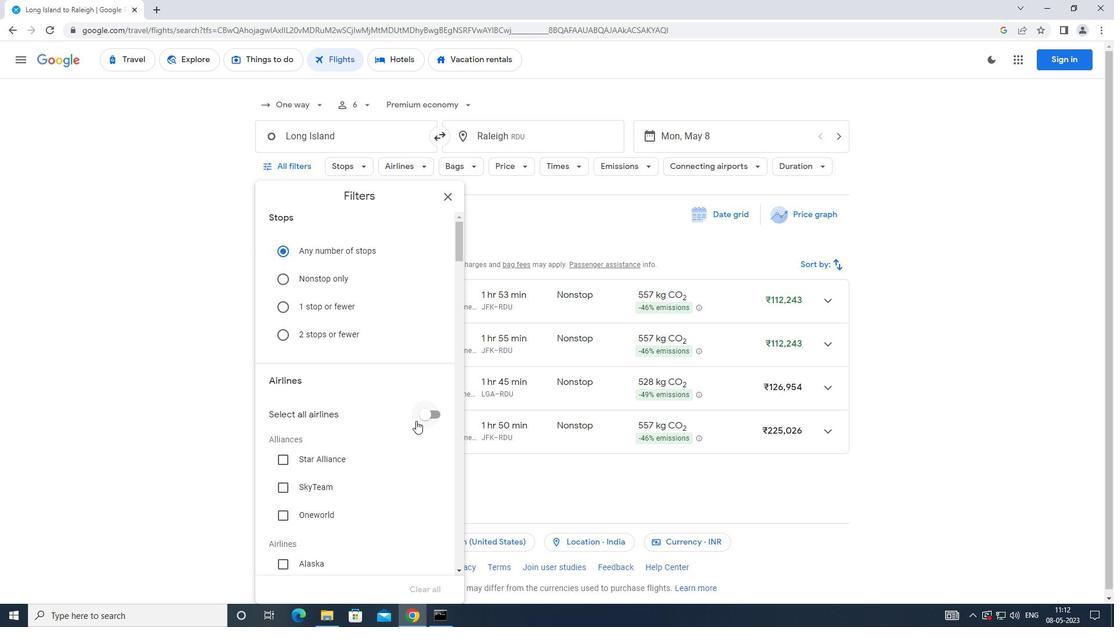
Action: Mouse scrolled (415, 420) with delta (0, 0)
Screenshot: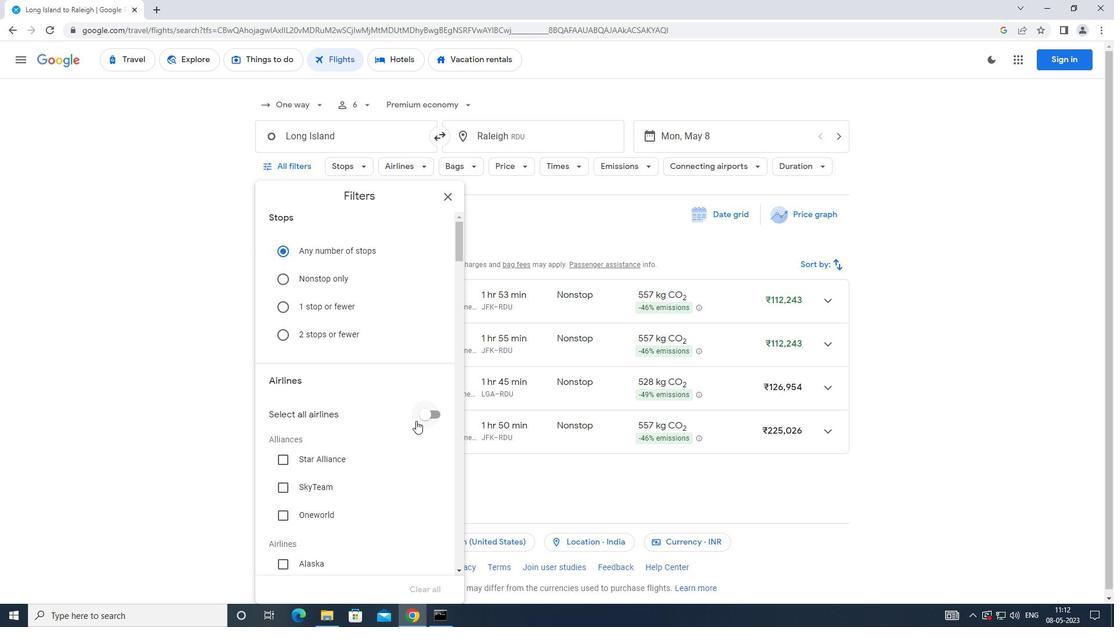 
Action: Mouse scrolled (415, 420) with delta (0, 0)
Screenshot: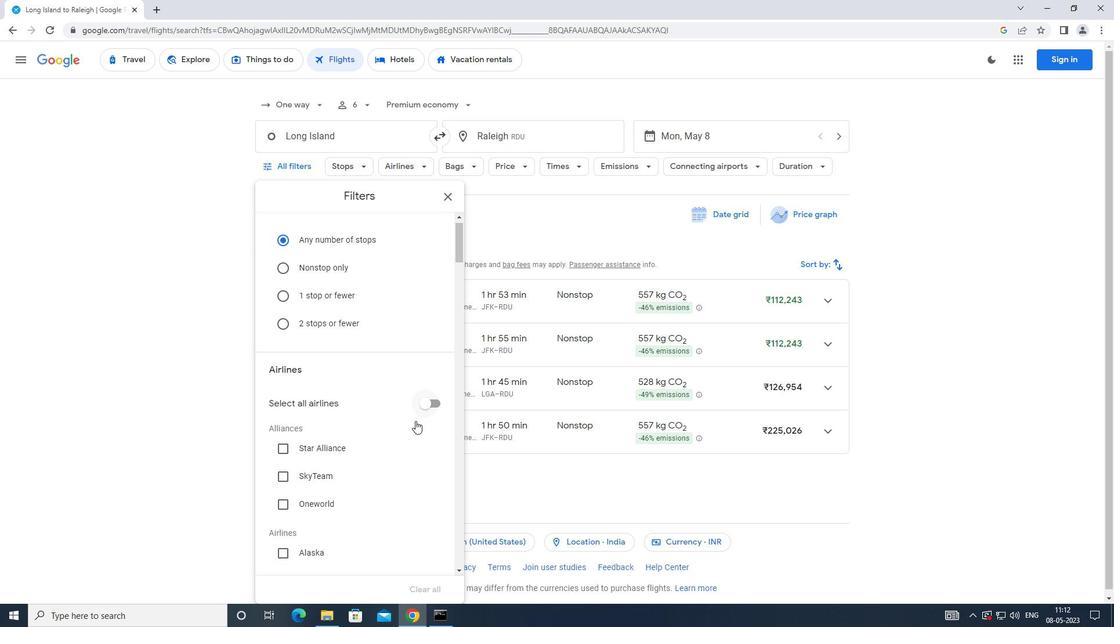
Action: Mouse moved to (413, 418)
Screenshot: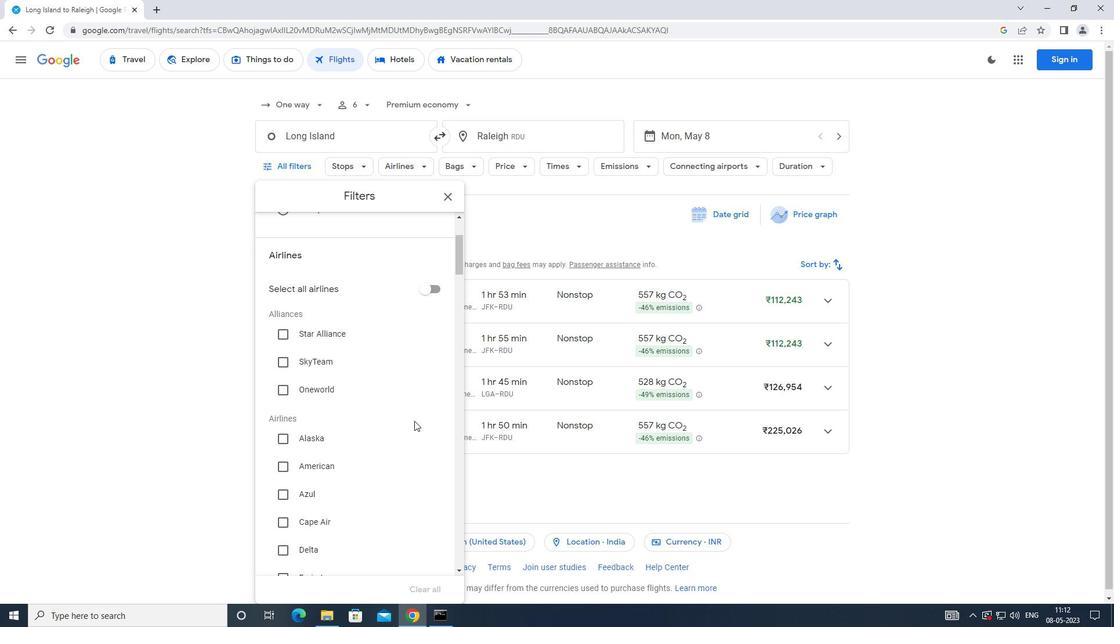 
Action: Mouse scrolled (413, 418) with delta (0, 0)
Screenshot: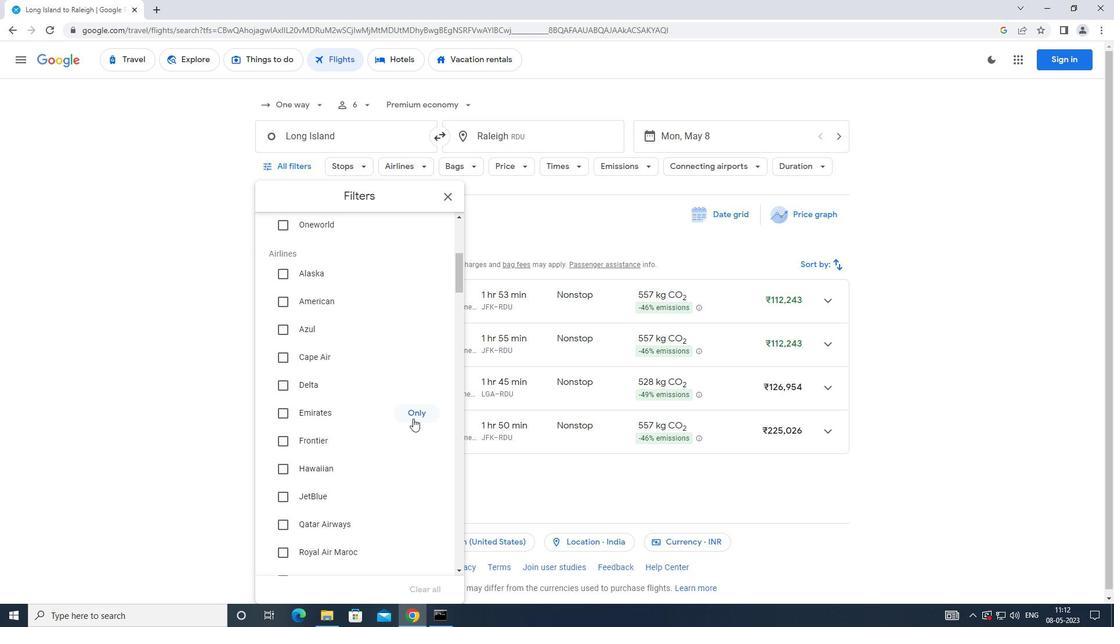 
Action: Mouse scrolled (413, 418) with delta (0, 0)
Screenshot: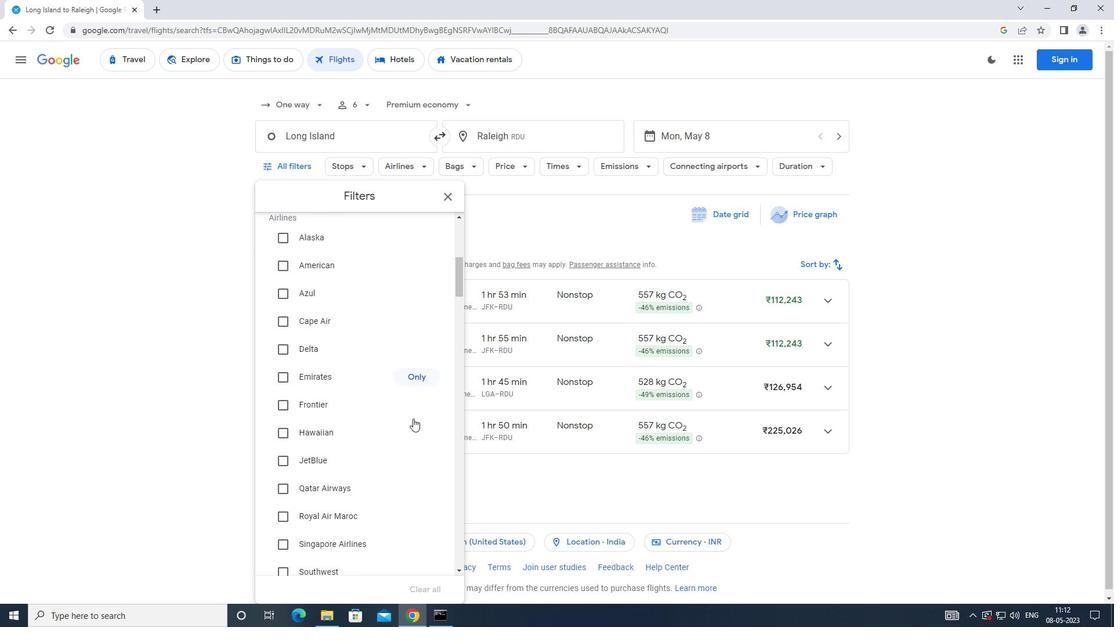 
Action: Mouse scrolled (413, 418) with delta (0, 0)
Screenshot: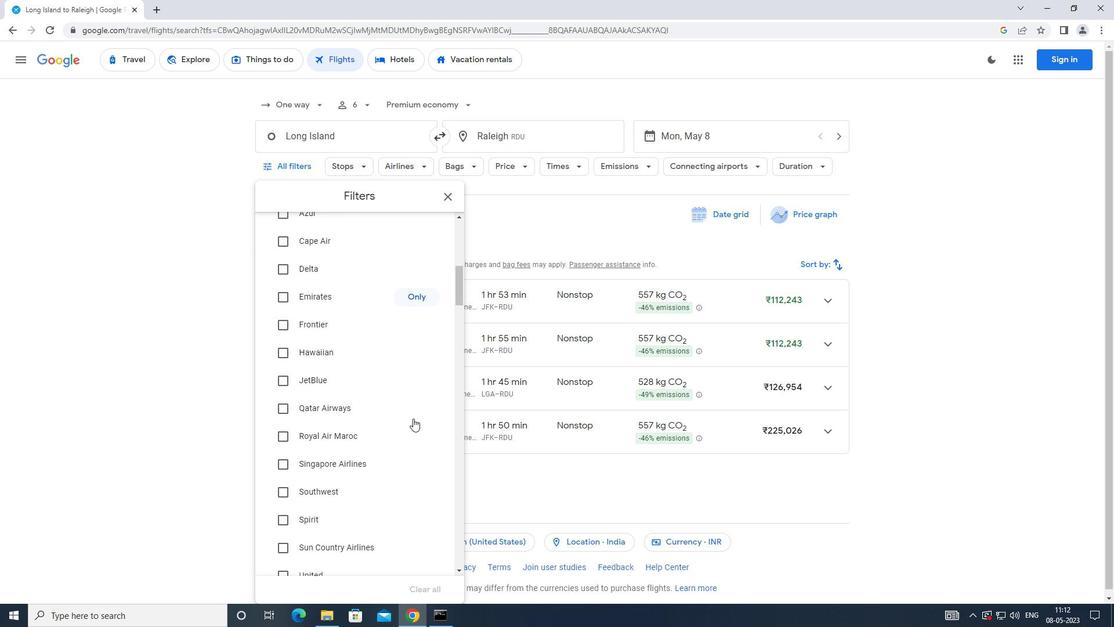 
Action: Mouse moved to (281, 519)
Screenshot: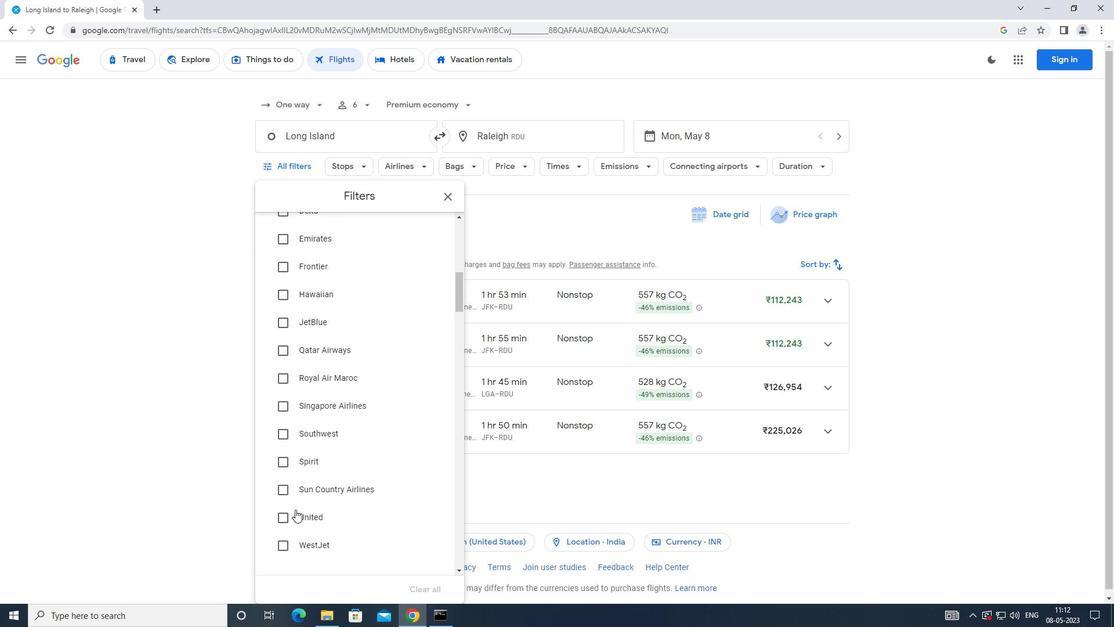 
Action: Mouse pressed left at (281, 519)
Screenshot: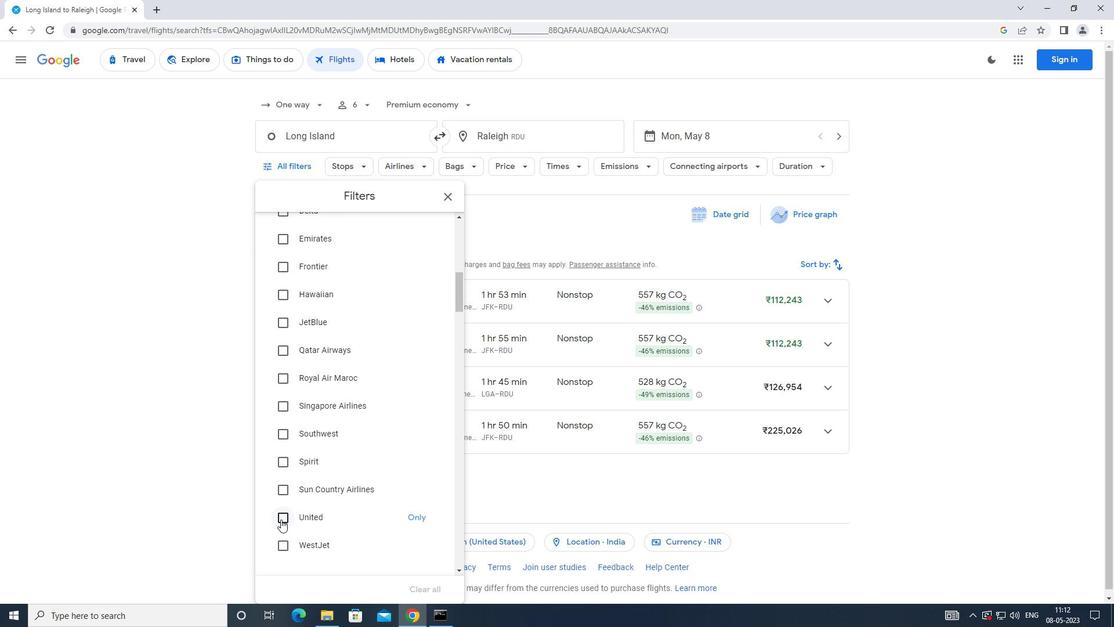 
Action: Mouse moved to (389, 449)
Screenshot: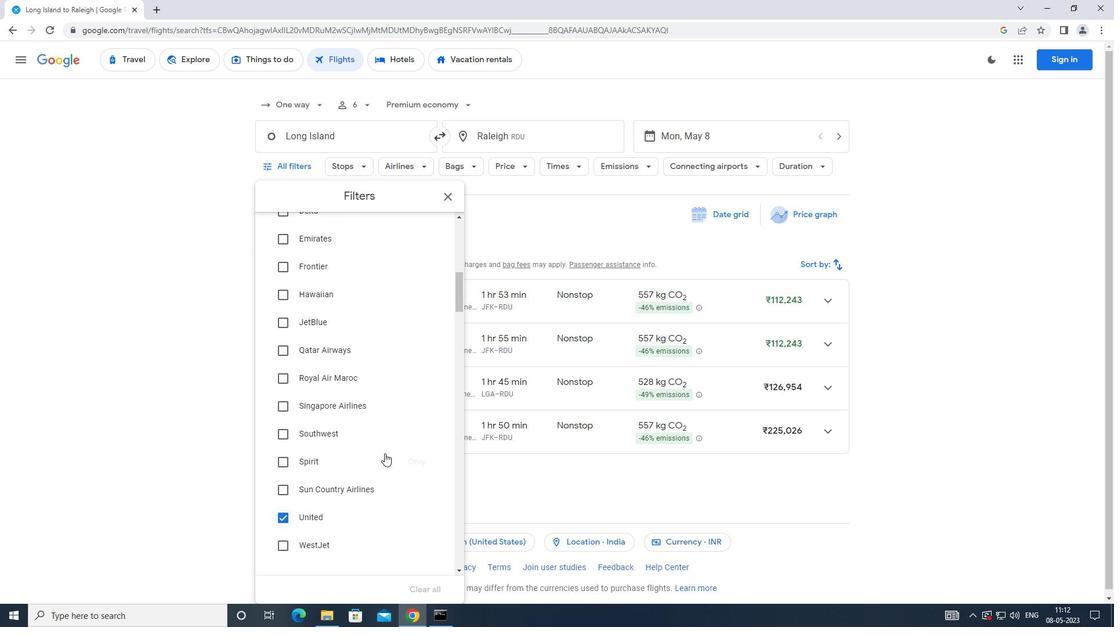 
Action: Mouse scrolled (389, 448) with delta (0, 0)
Screenshot: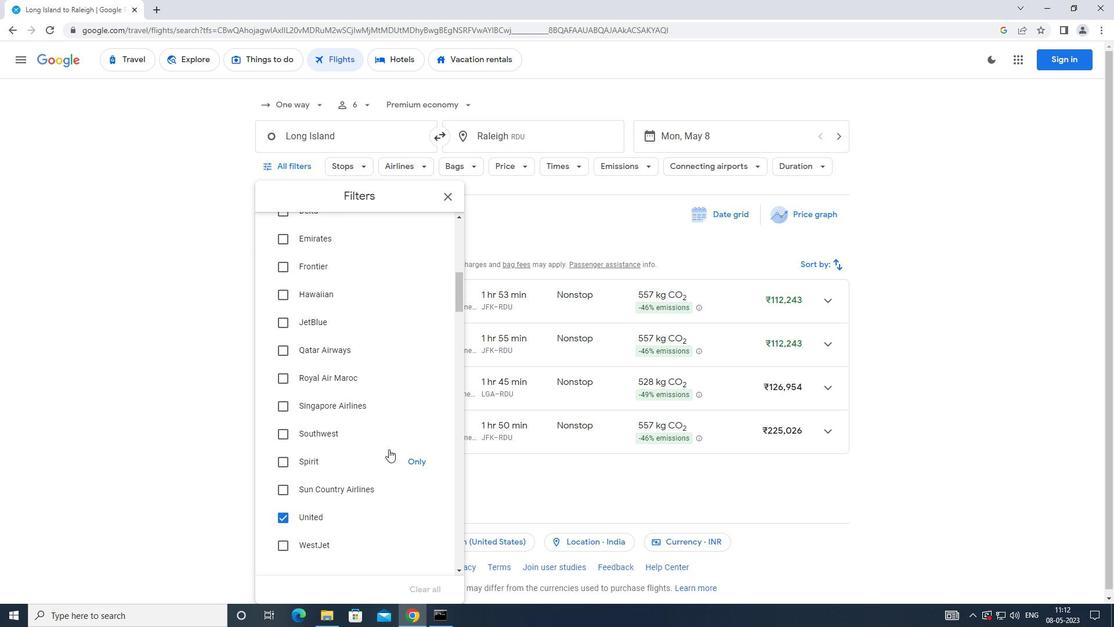 
Action: Mouse scrolled (389, 448) with delta (0, 0)
Screenshot: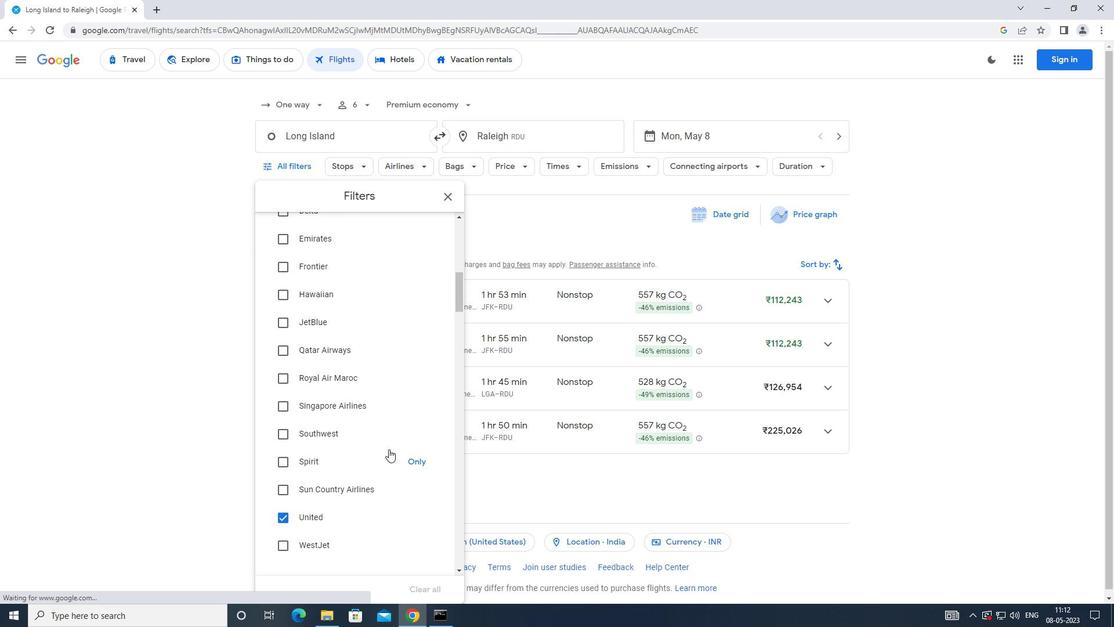 
Action: Mouse scrolled (389, 448) with delta (0, 0)
Screenshot: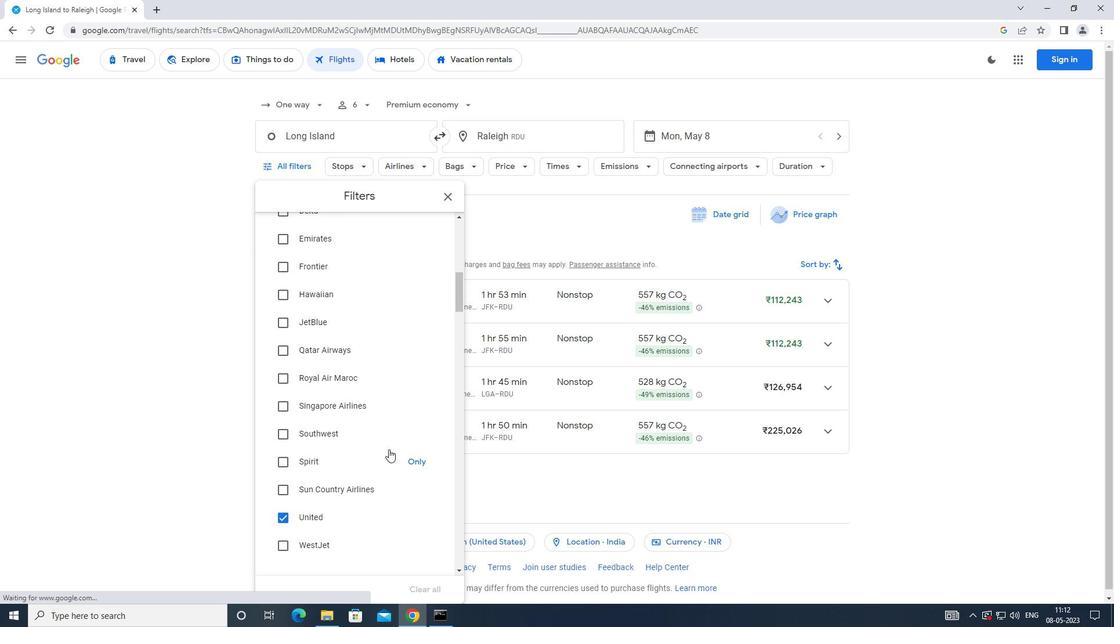 
Action: Mouse moved to (403, 450)
Screenshot: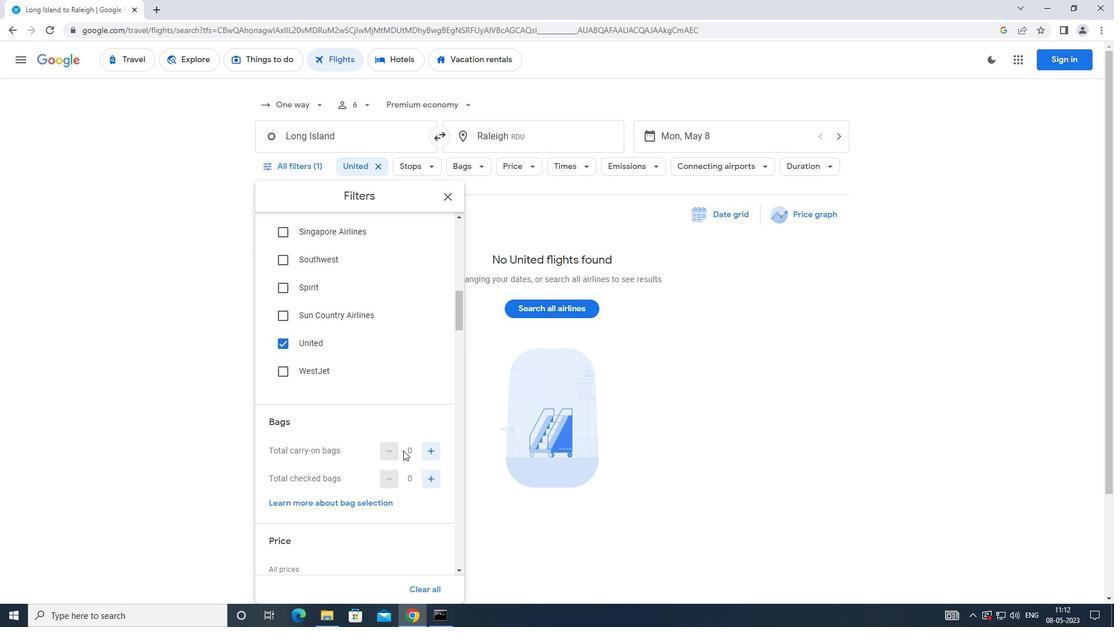 
Action: Mouse scrolled (403, 450) with delta (0, 0)
Screenshot: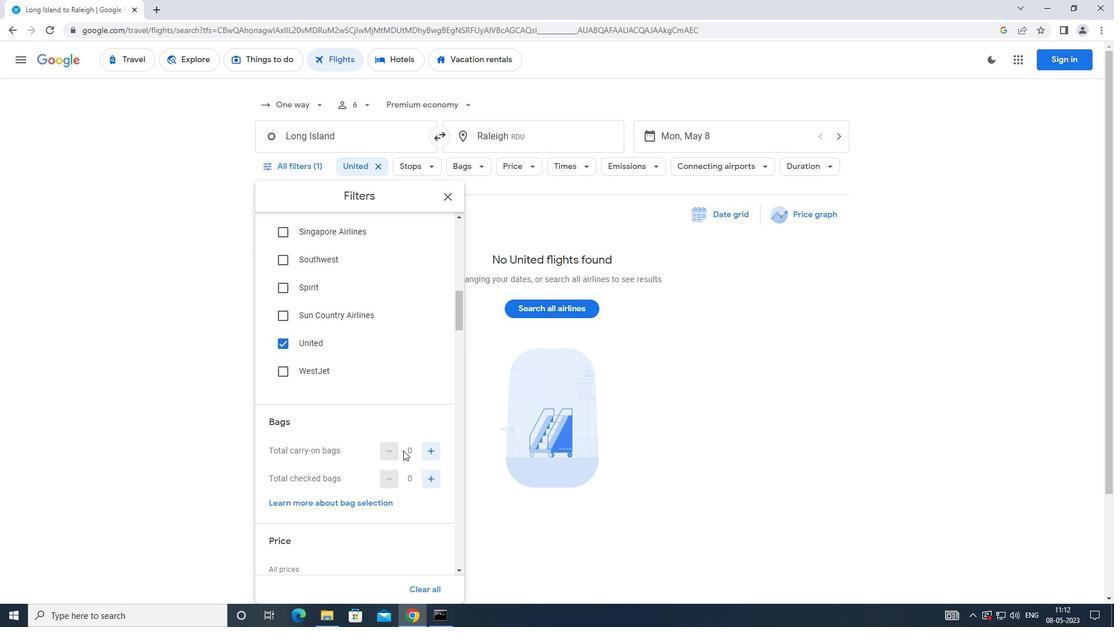 
Action: Mouse scrolled (403, 450) with delta (0, 0)
Screenshot: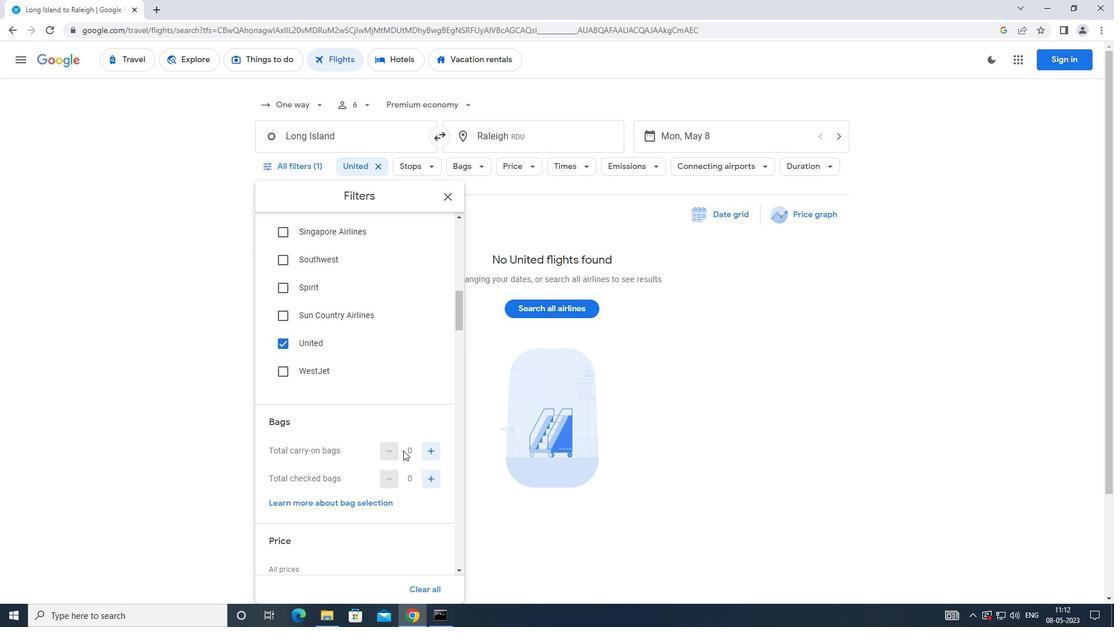 
Action: Mouse moved to (403, 450)
Screenshot: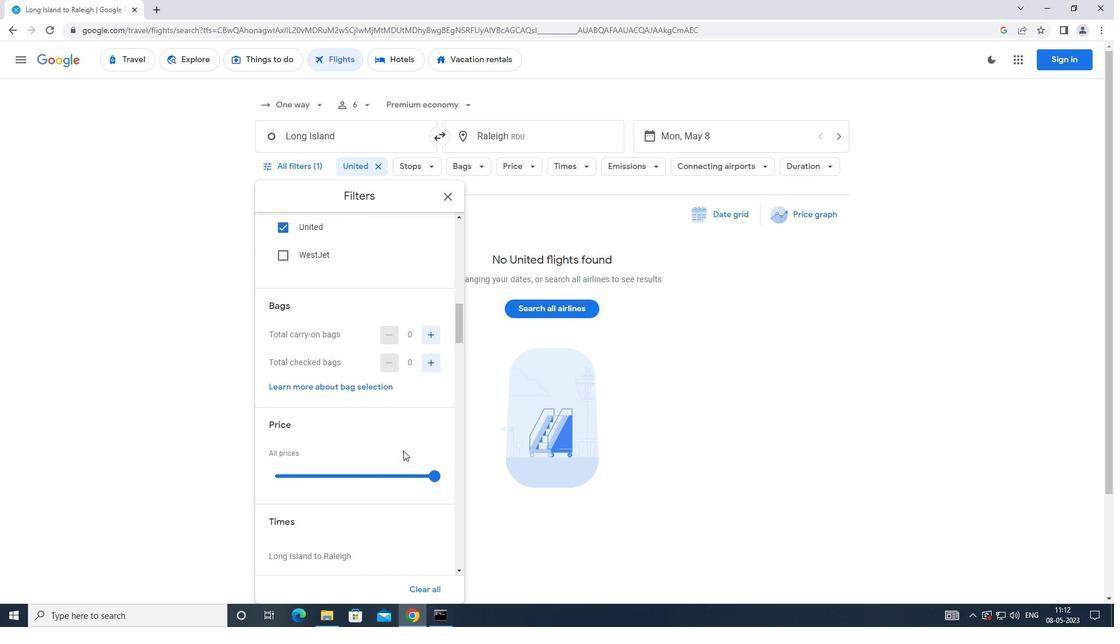 
Action: Mouse scrolled (403, 449) with delta (0, 0)
Screenshot: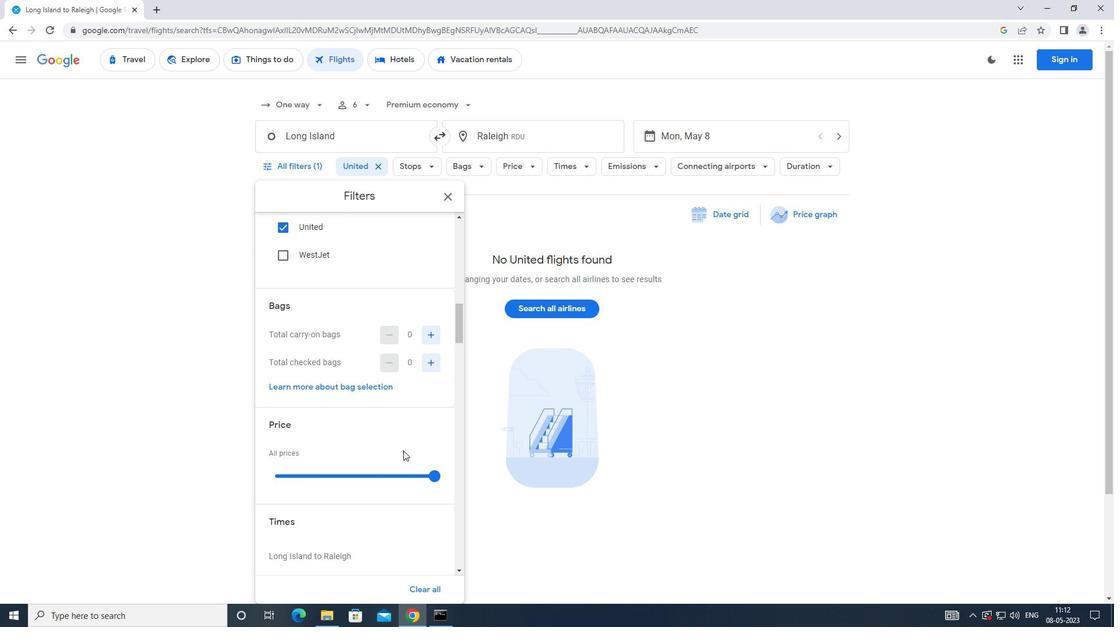 
Action: Mouse moved to (433, 422)
Screenshot: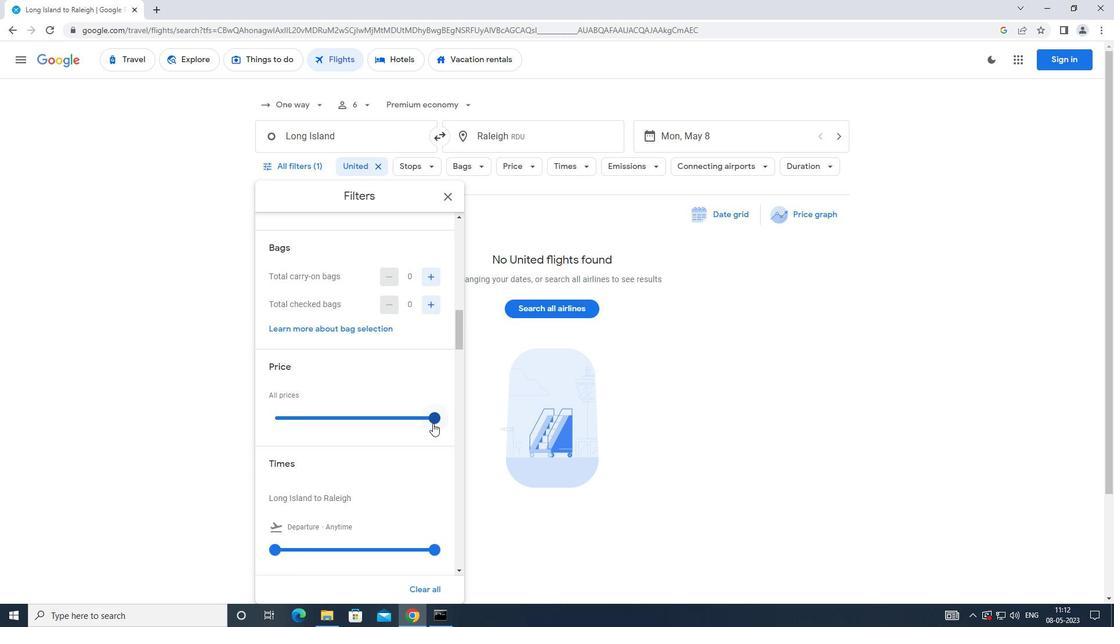 
Action: Mouse pressed left at (433, 422)
Screenshot: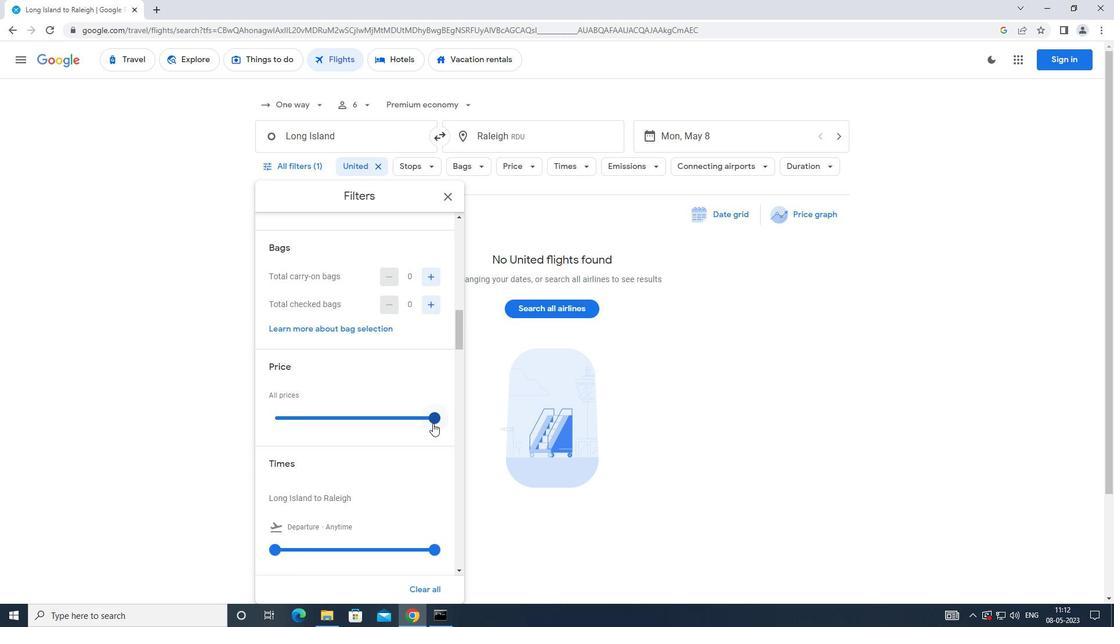 
Action: Mouse moved to (343, 432)
Screenshot: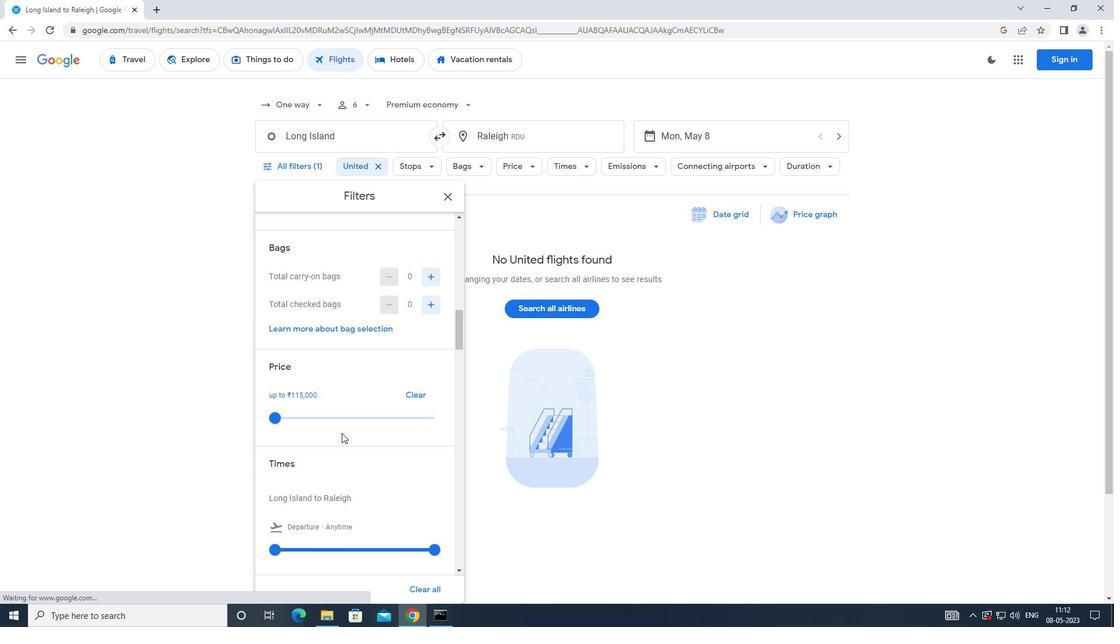 
Action: Mouse scrolled (343, 432) with delta (0, 0)
Screenshot: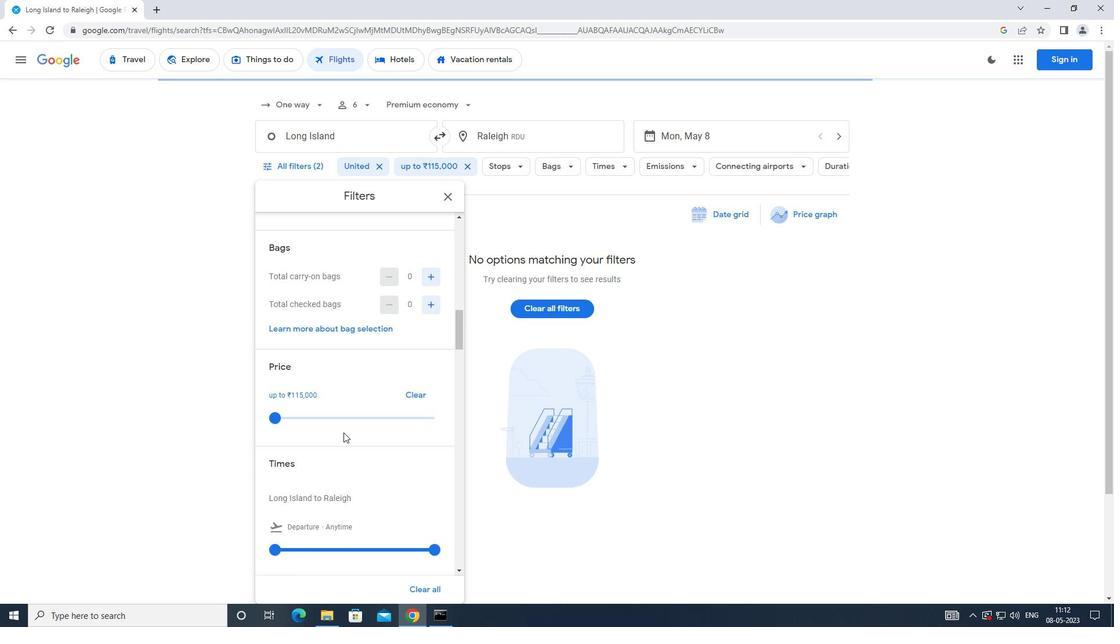 
Action: Mouse scrolled (343, 432) with delta (0, 0)
Screenshot: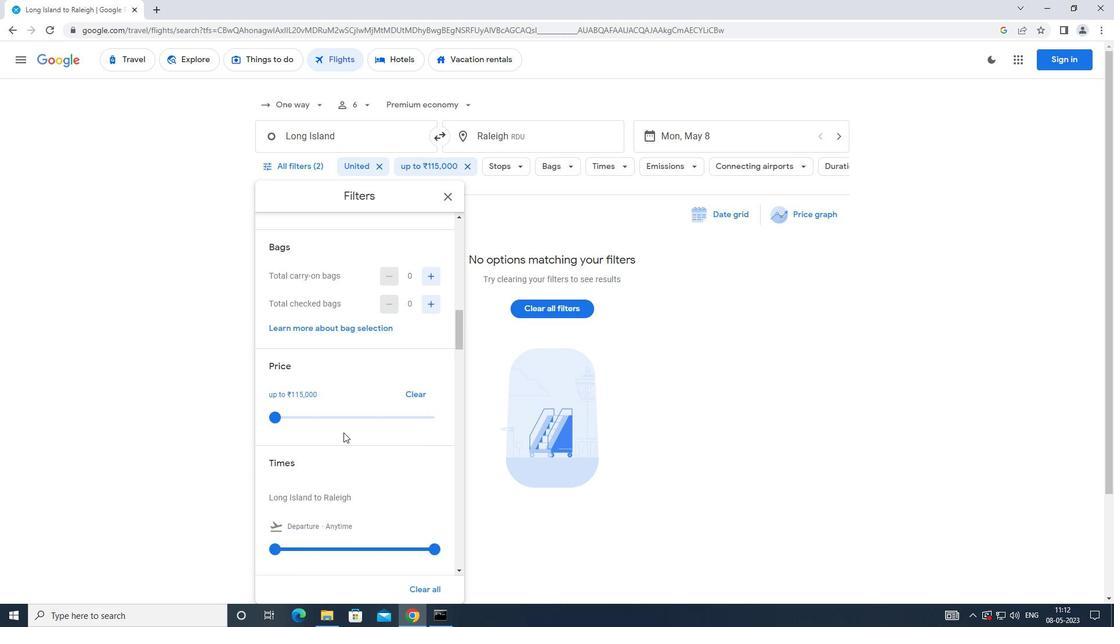 
Action: Mouse moved to (277, 434)
Screenshot: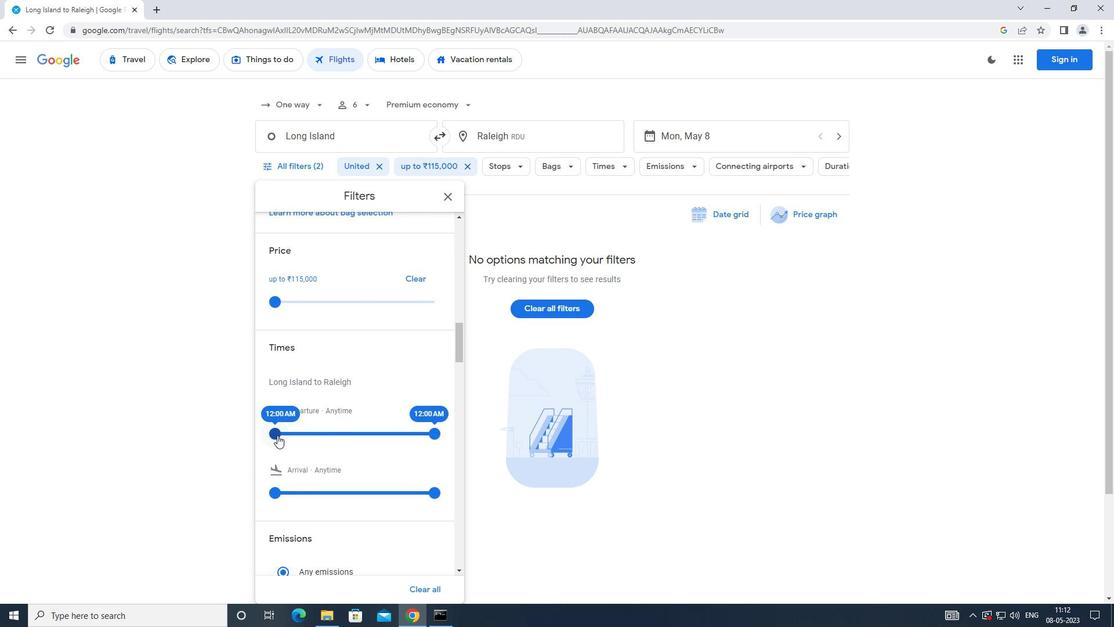 
Action: Mouse pressed left at (277, 434)
Screenshot: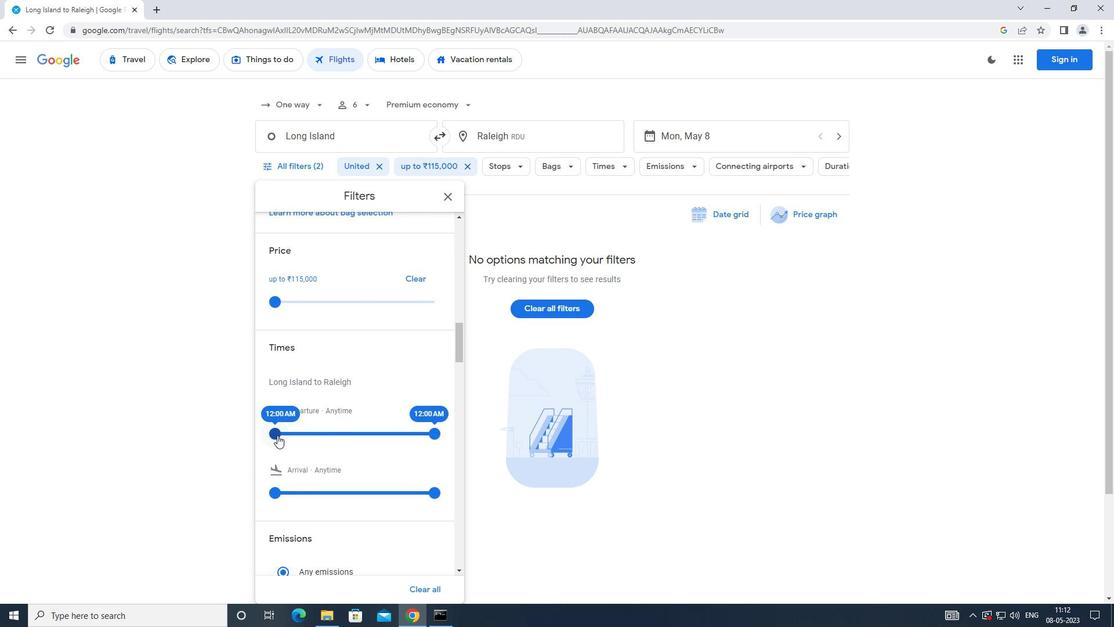 
Action: Mouse moved to (433, 434)
Screenshot: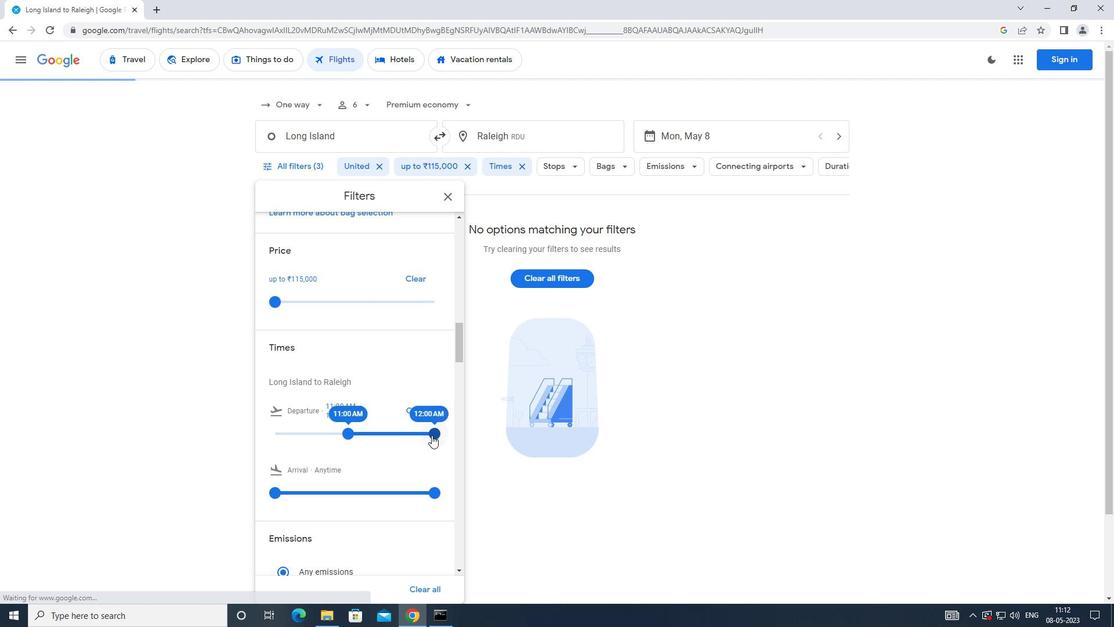 
Action: Mouse pressed left at (433, 434)
Screenshot: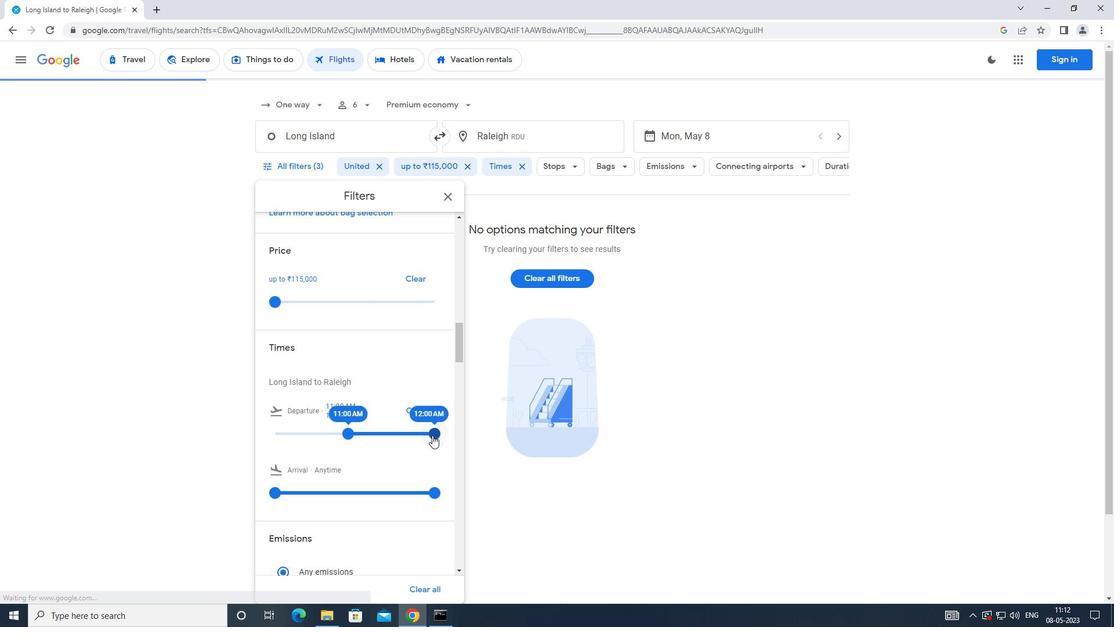 
Action: Mouse moved to (445, 195)
Screenshot: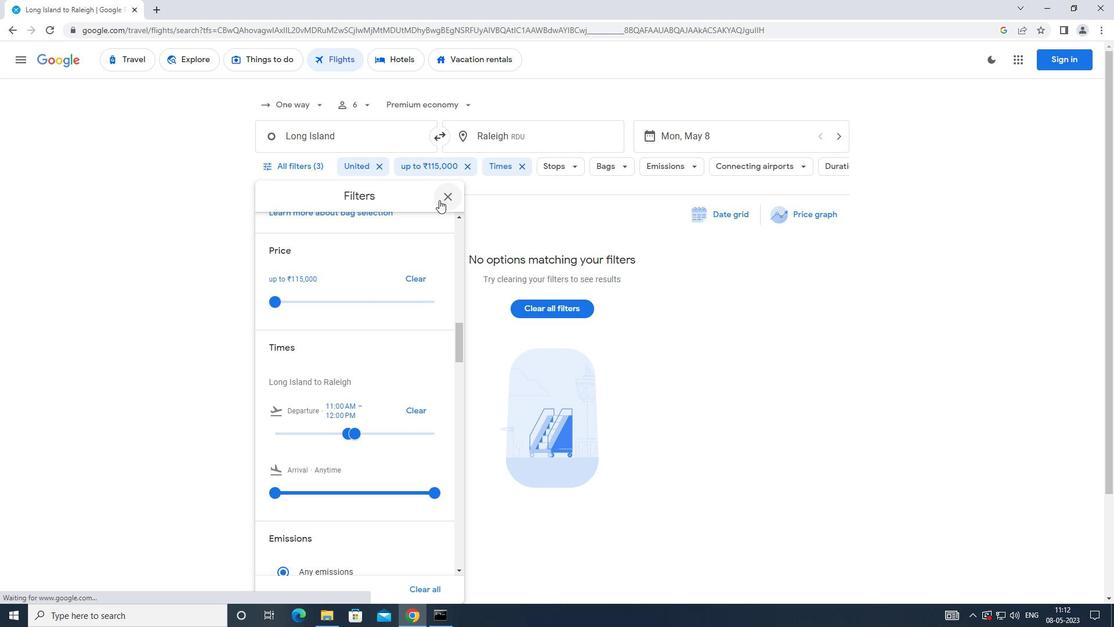 
Action: Mouse pressed left at (445, 195)
Screenshot: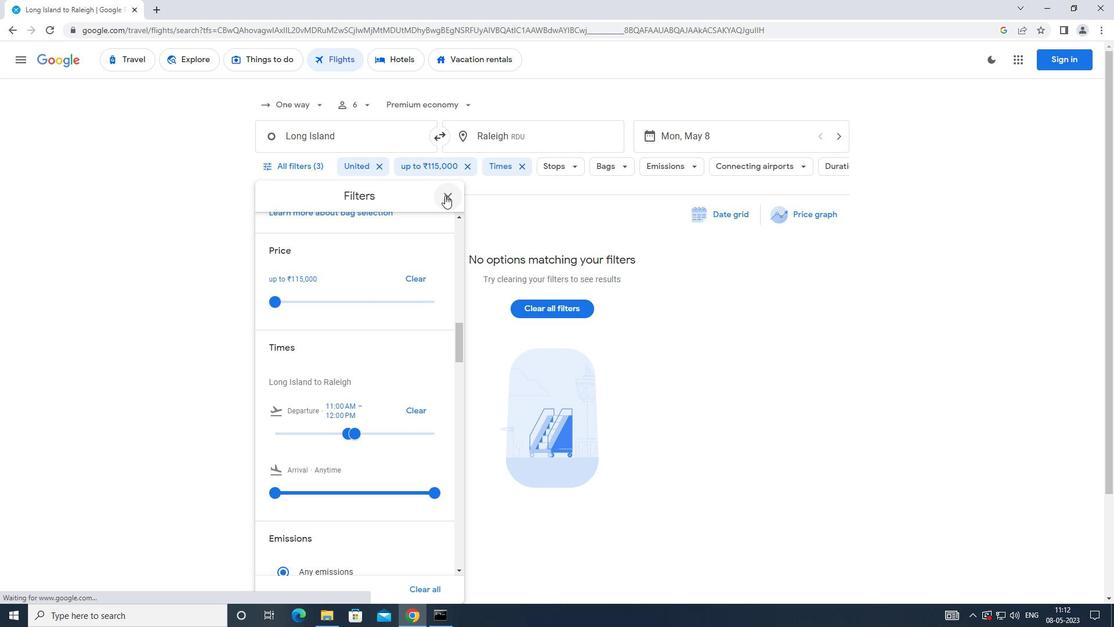 
Action: Mouse moved to (447, 199)
Screenshot: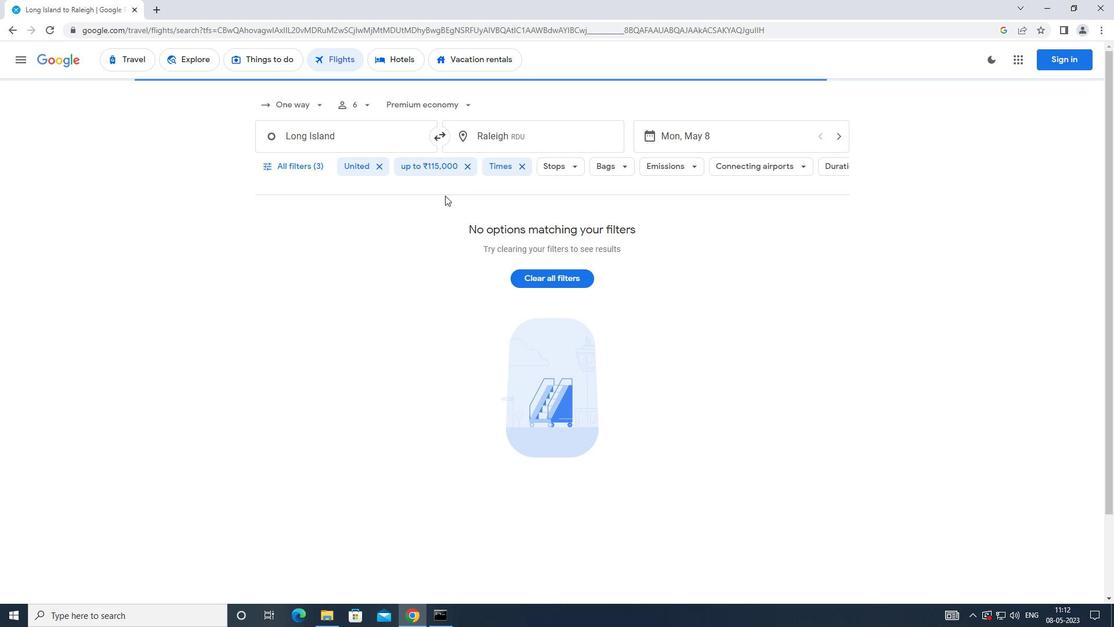 
